 Task: Find connections with filter location Fuxin with filter topic #coach with filter profile language Spanish with filter current company United HR Solutions Pvt. Ltd. with filter school Dr.Mahalingam College of Engineering and Technology with filter industry Think Tanks with filter service category Commercial Real Estate with filter keywords title Director
Action: Mouse moved to (552, 72)
Screenshot: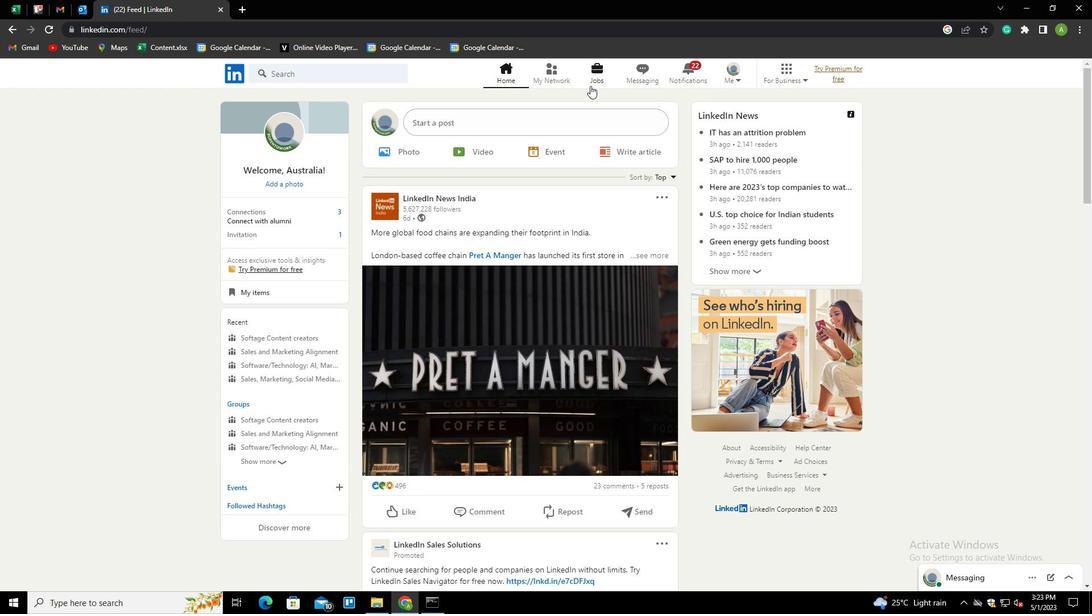 
Action: Mouse pressed left at (552, 72)
Screenshot: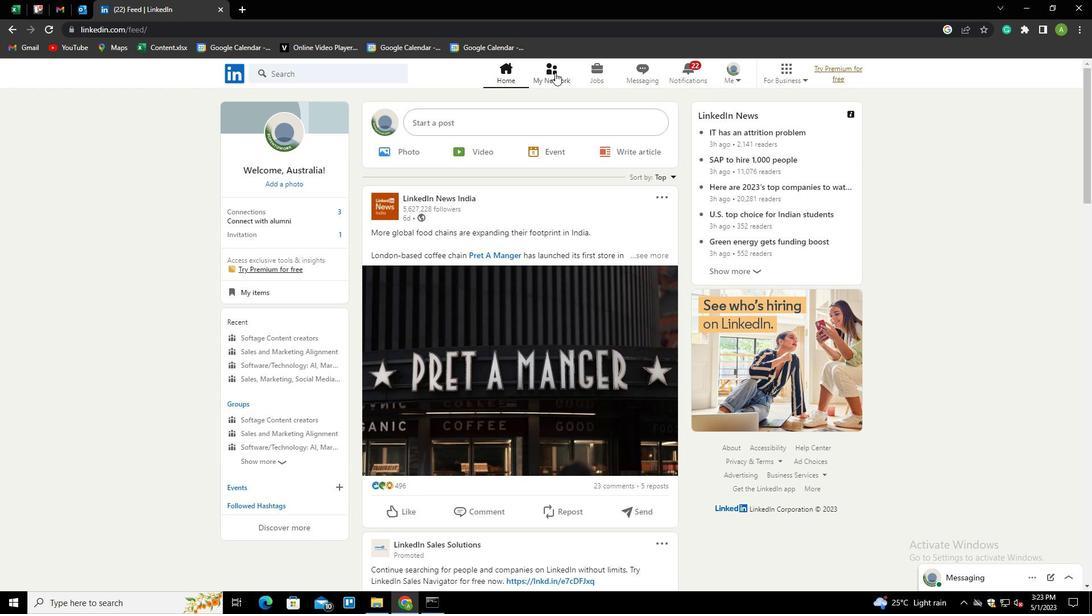 
Action: Mouse moved to (281, 136)
Screenshot: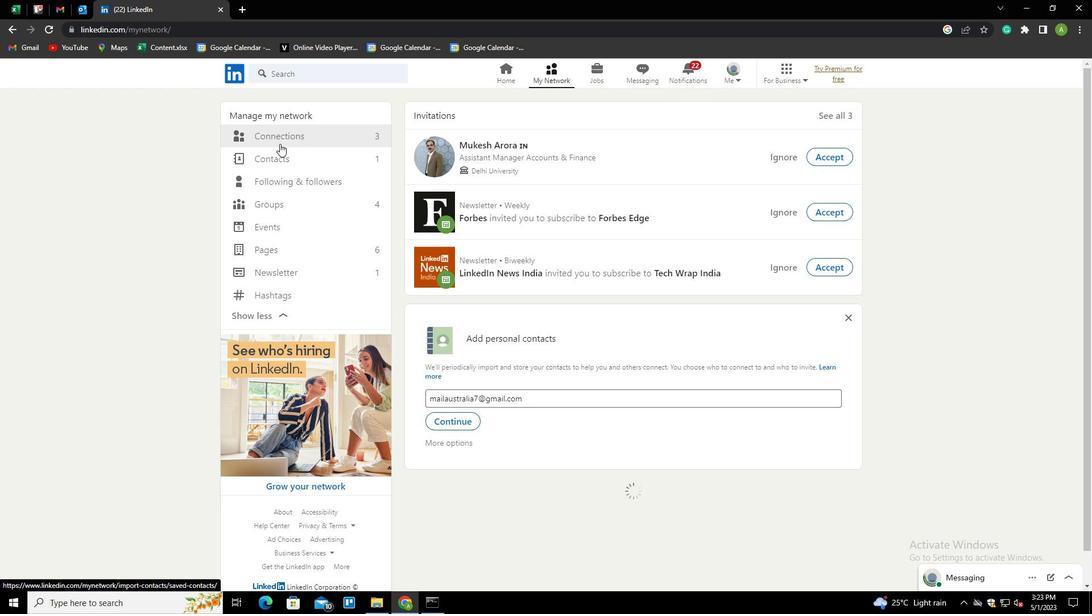 
Action: Mouse pressed left at (281, 136)
Screenshot: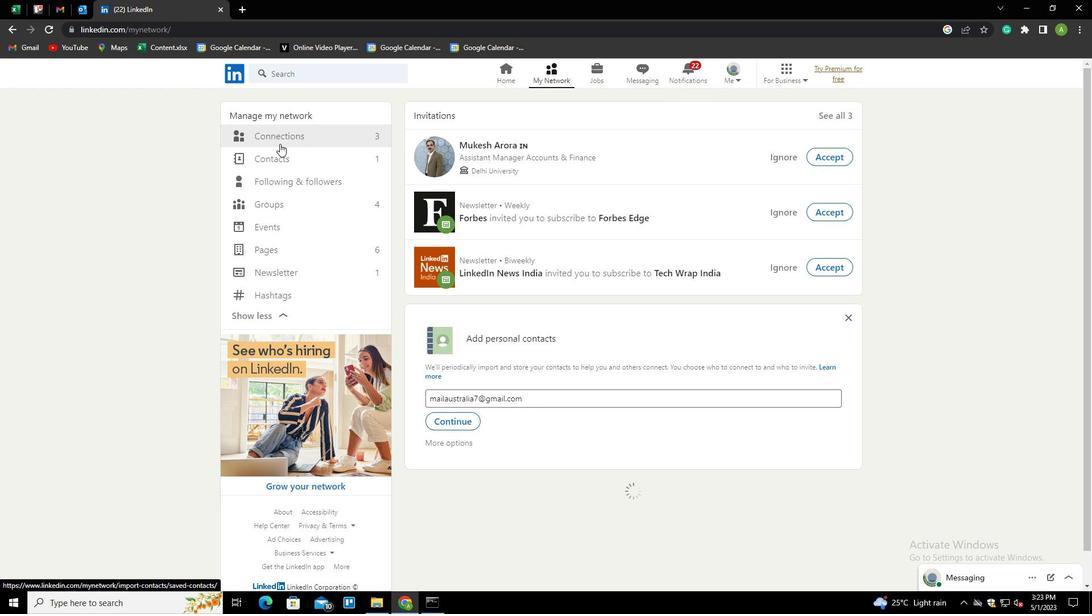 
Action: Mouse moved to (632, 131)
Screenshot: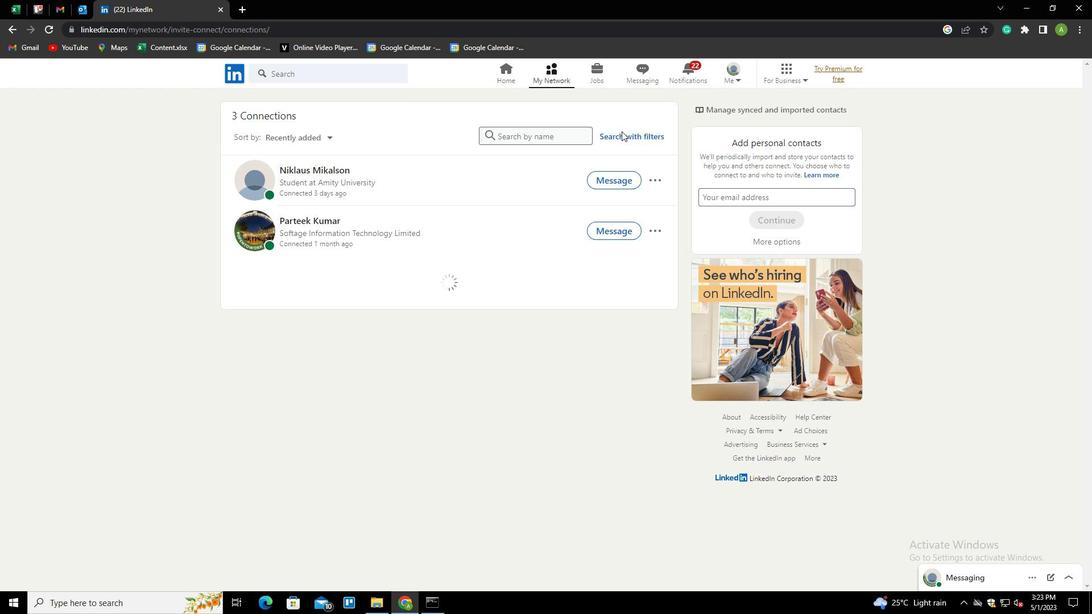 
Action: Mouse pressed left at (632, 131)
Screenshot: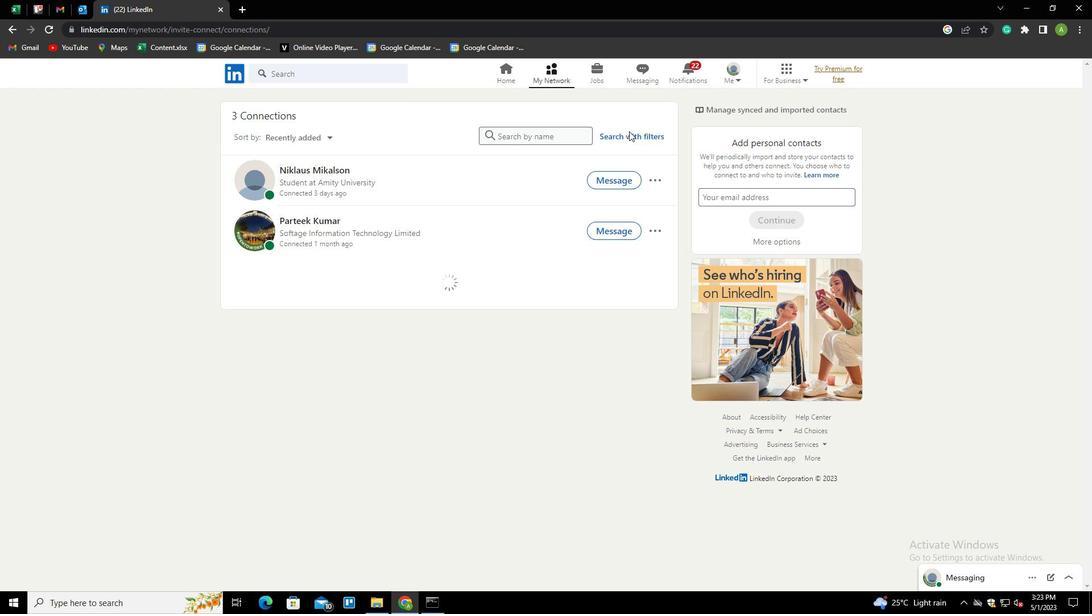 
Action: Mouse moved to (631, 135)
Screenshot: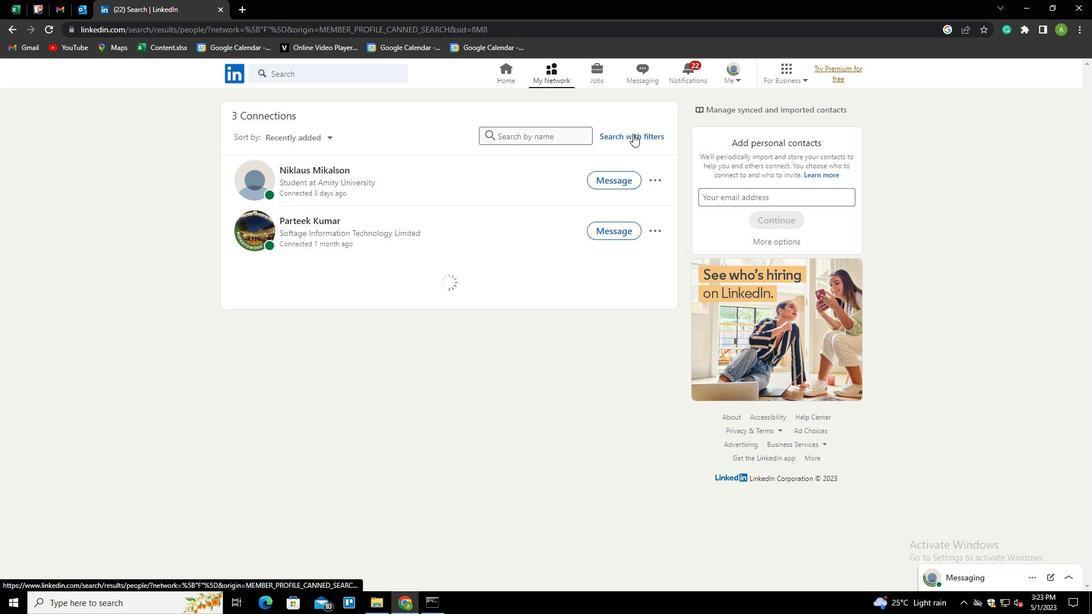 
Action: Mouse pressed left at (631, 135)
Screenshot: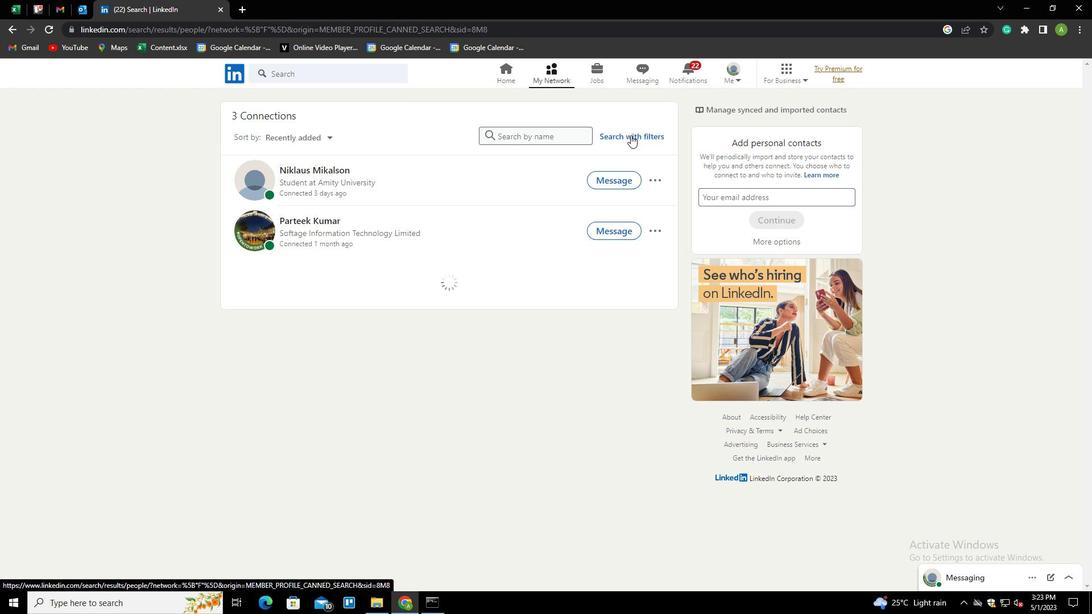
Action: Mouse moved to (584, 103)
Screenshot: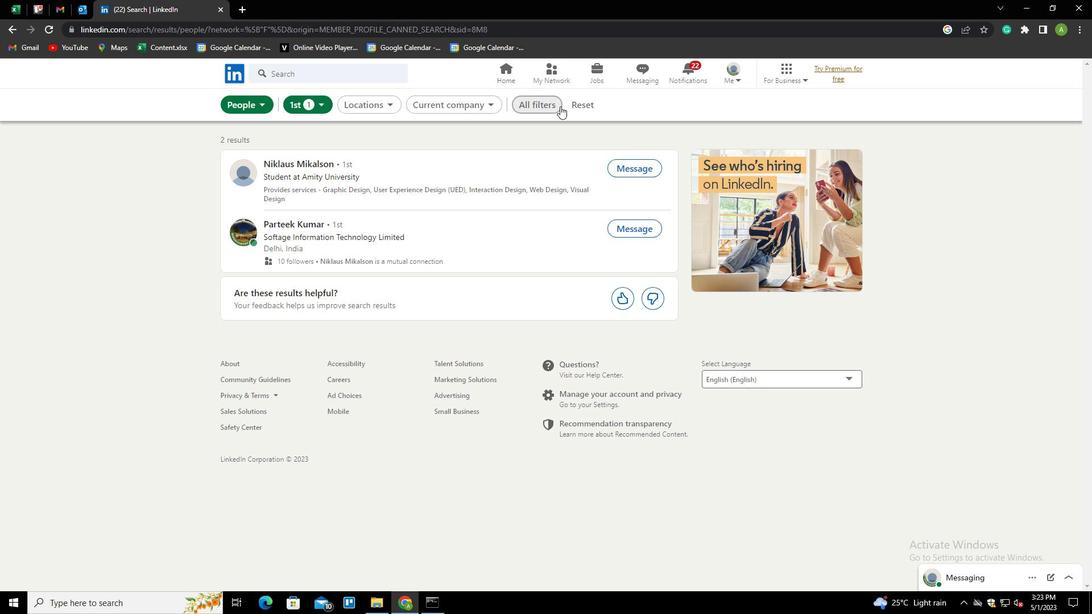 
Action: Mouse pressed left at (584, 103)
Screenshot: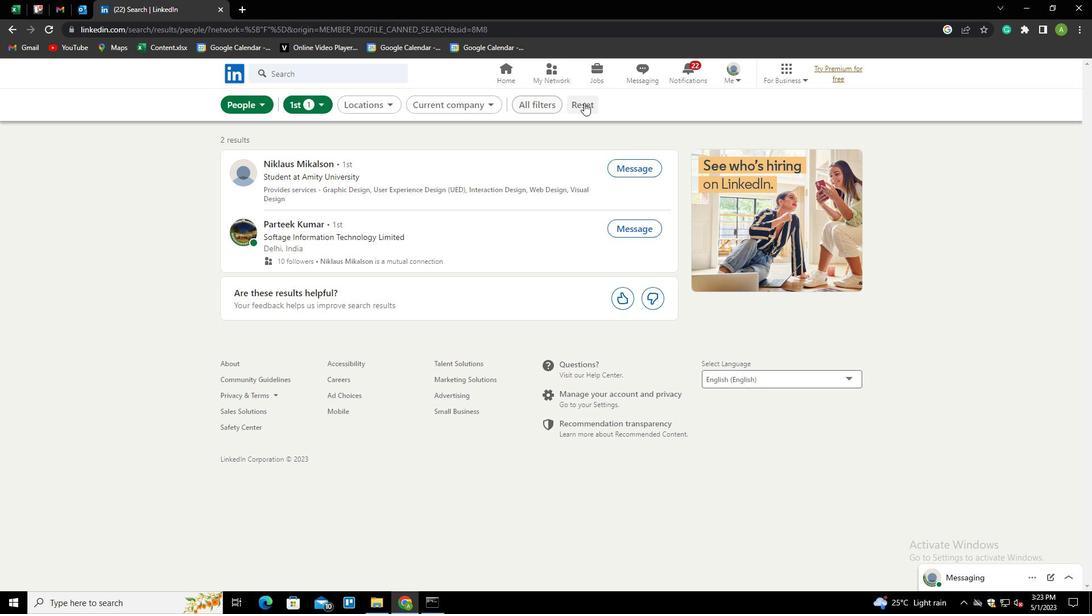 
Action: Mouse moved to (560, 101)
Screenshot: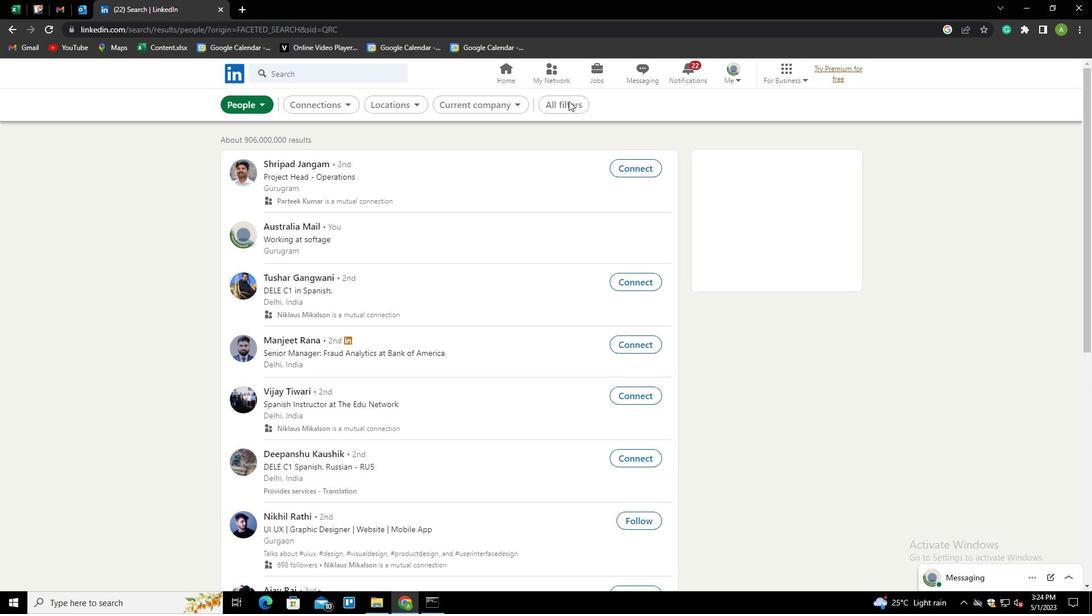 
Action: Mouse pressed left at (560, 101)
Screenshot: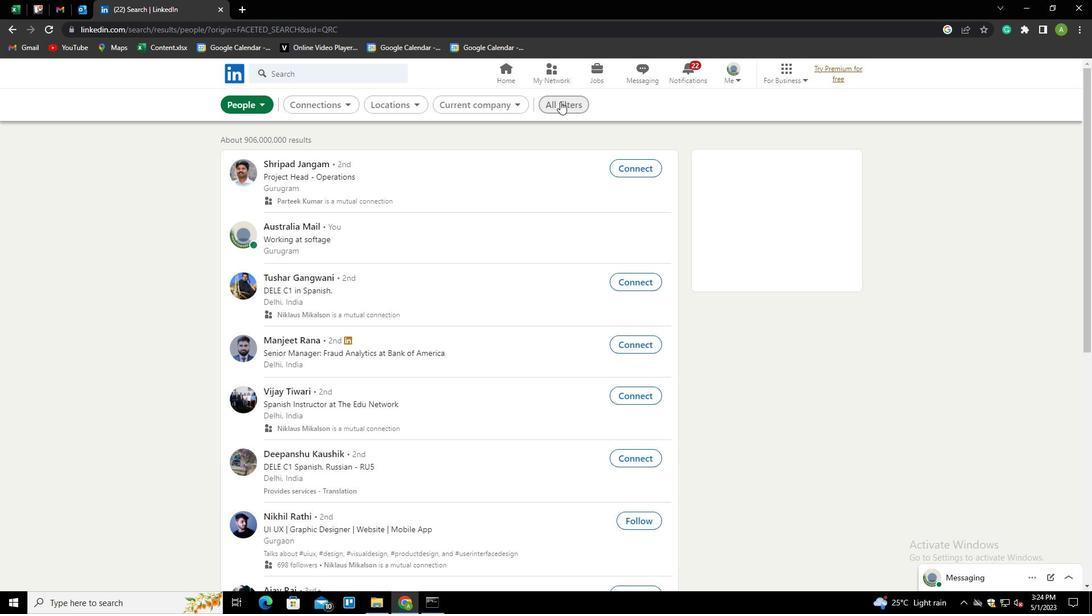
Action: Mouse moved to (988, 384)
Screenshot: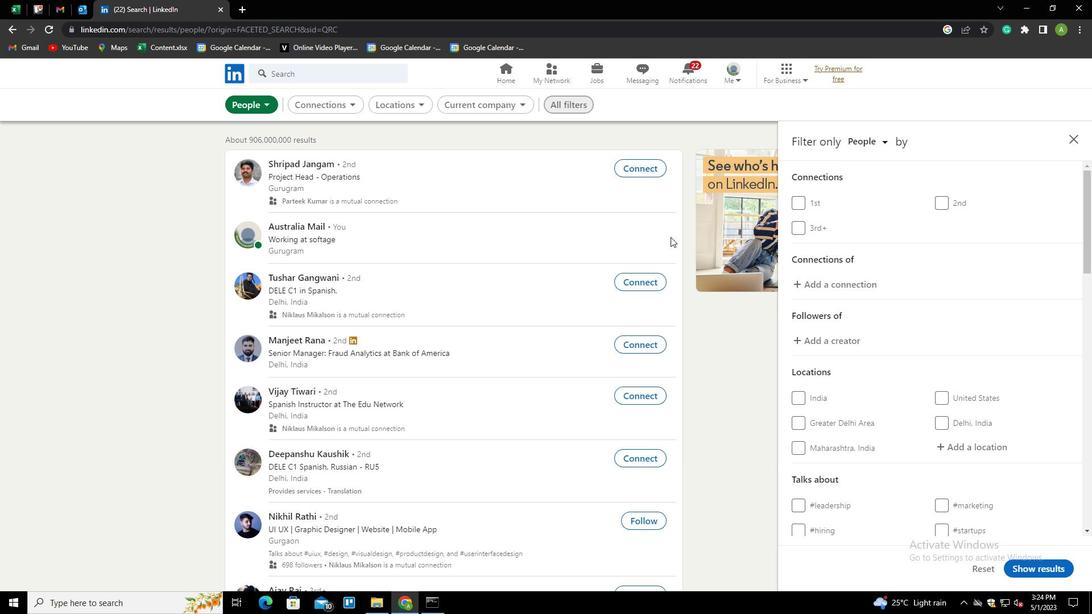 
Action: Mouse scrolled (988, 384) with delta (0, 0)
Screenshot: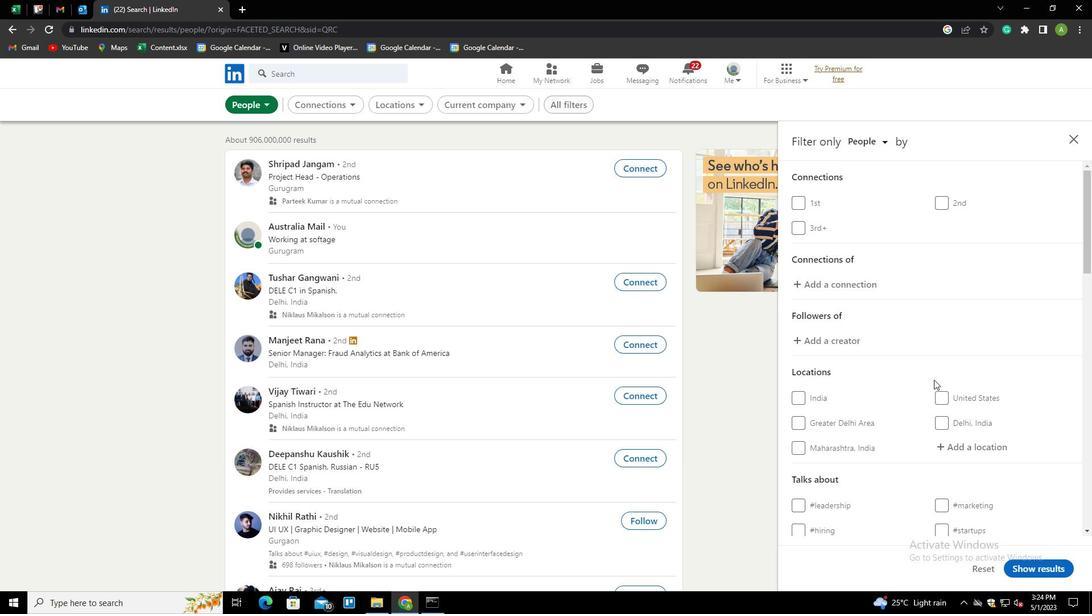 
Action: Mouse scrolled (988, 384) with delta (0, 0)
Screenshot: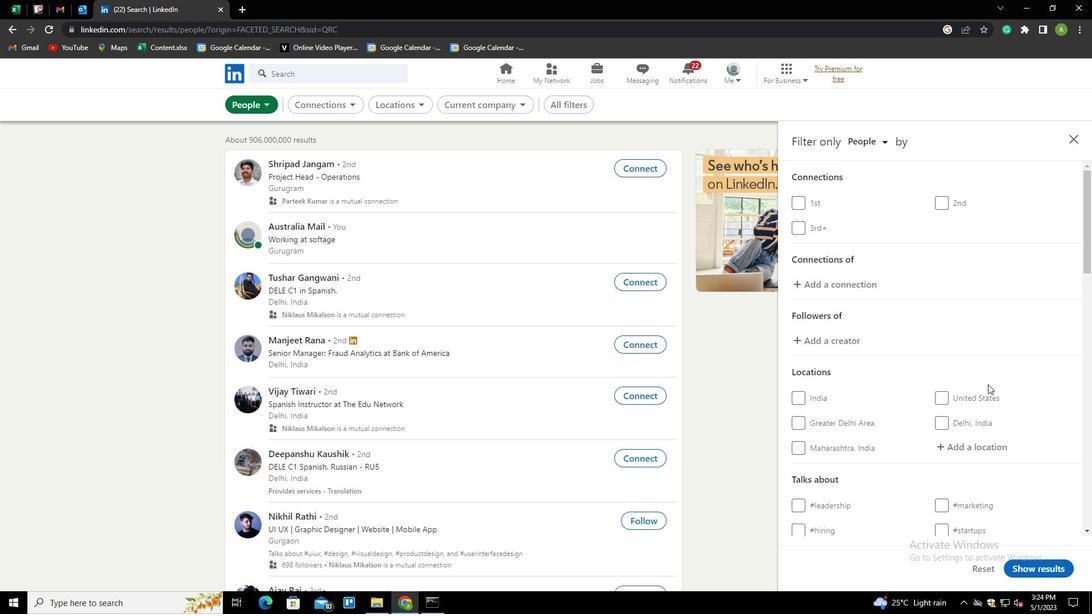 
Action: Mouse scrolled (988, 384) with delta (0, 0)
Screenshot: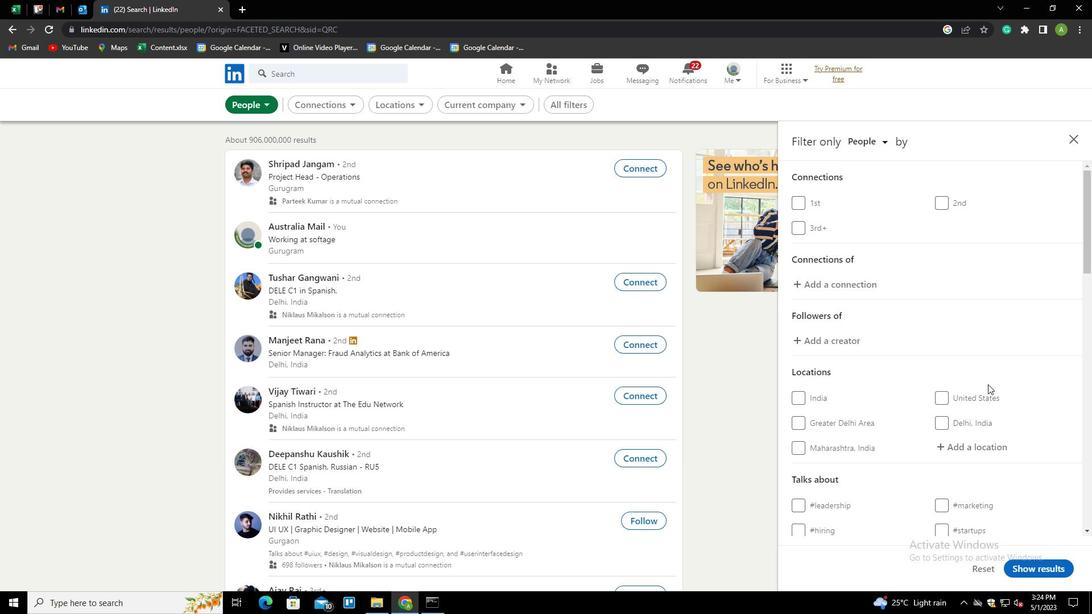 
Action: Mouse moved to (954, 282)
Screenshot: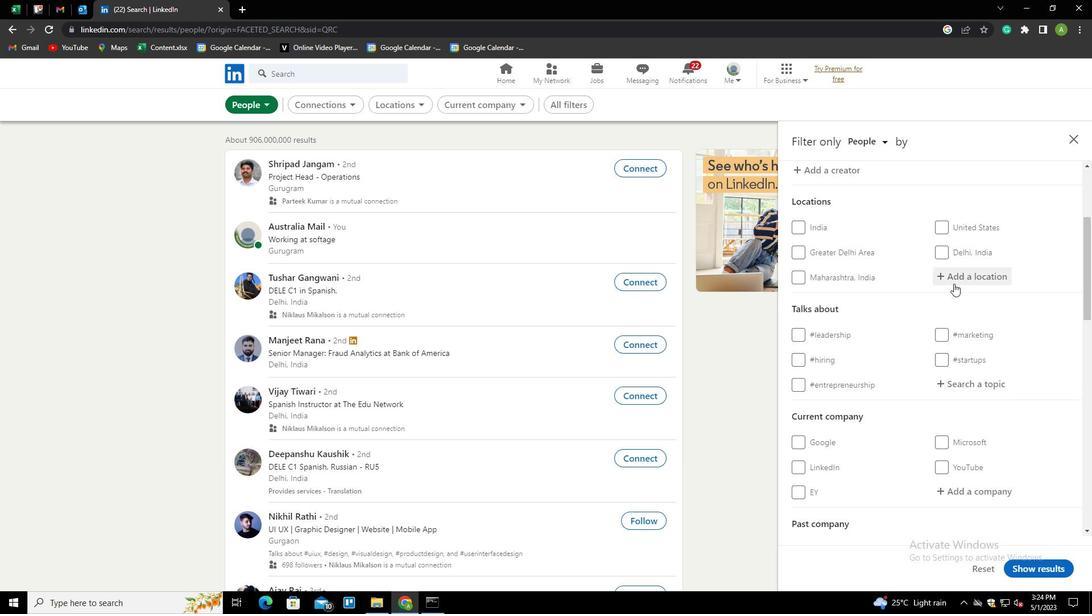 
Action: Mouse pressed left at (954, 282)
Screenshot: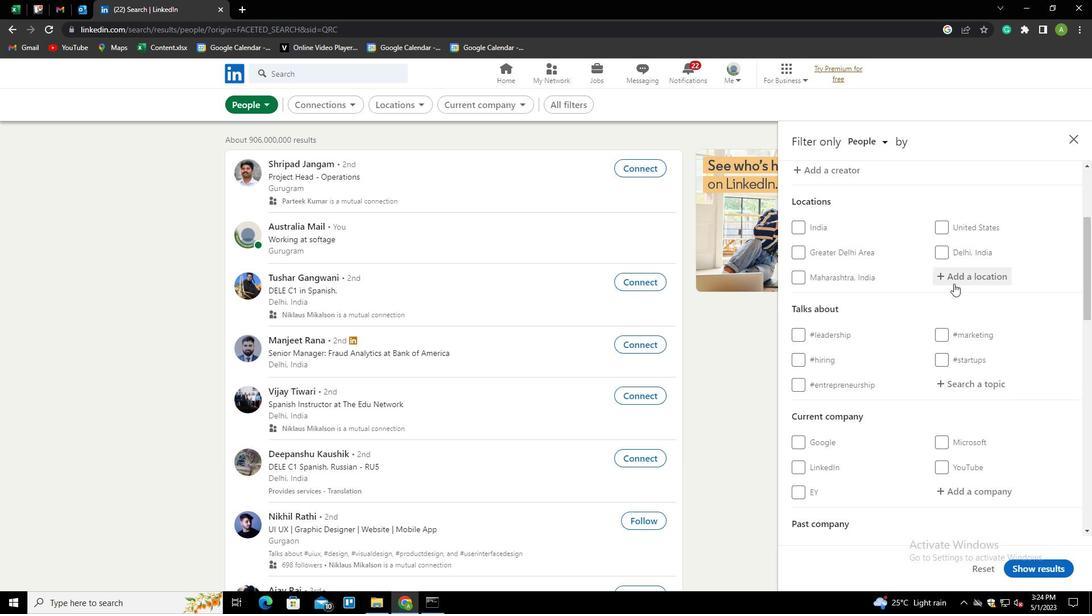 
Action: Key pressed <Key.shift>FUXIN<Key.down><Key.enter>
Screenshot: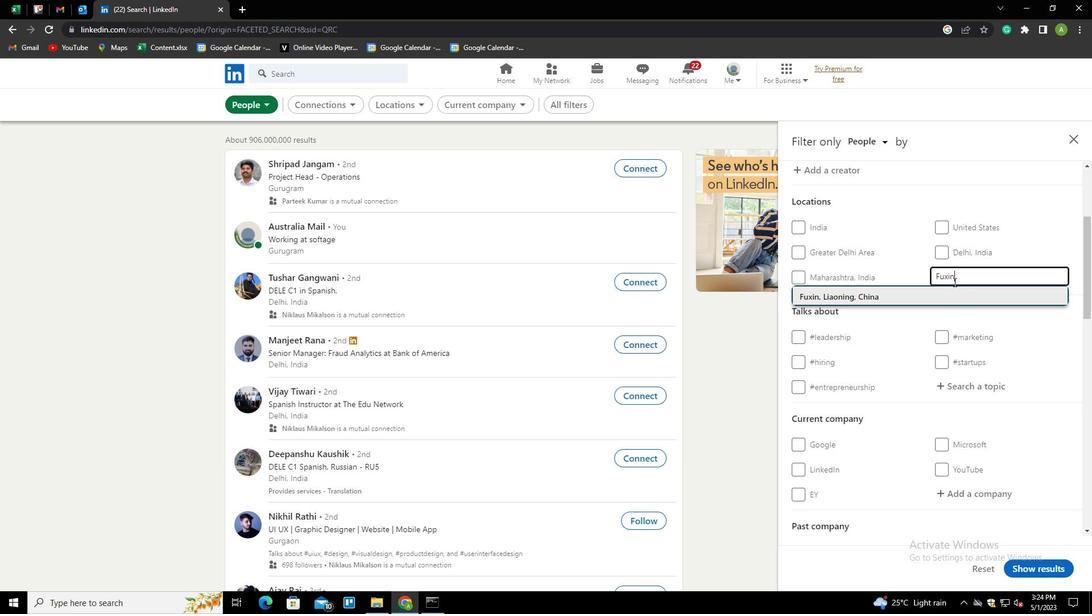 
Action: Mouse scrolled (954, 281) with delta (0, 0)
Screenshot: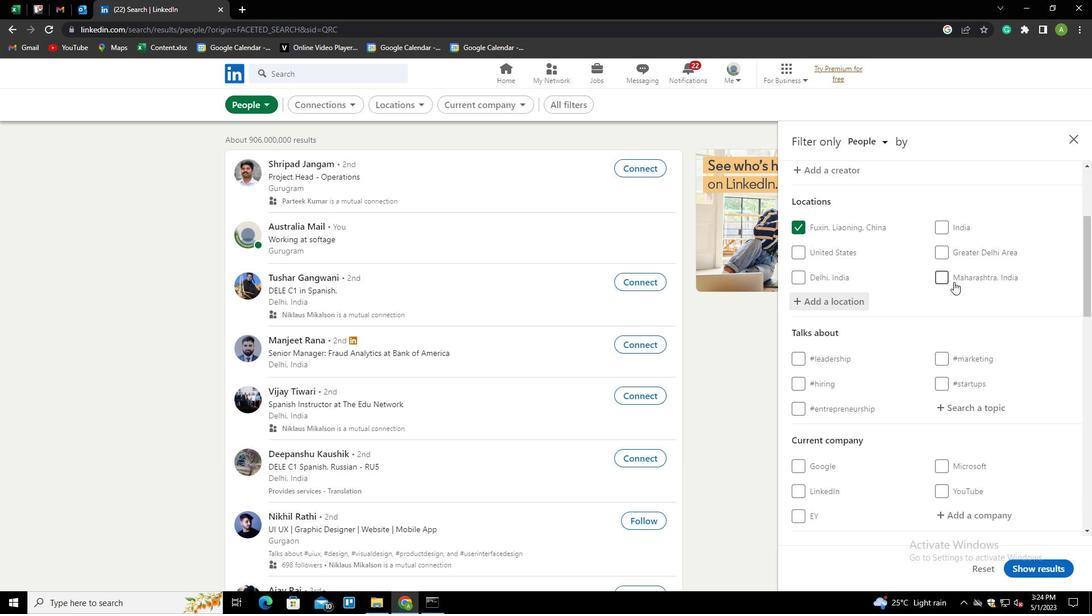
Action: Mouse scrolled (954, 281) with delta (0, 0)
Screenshot: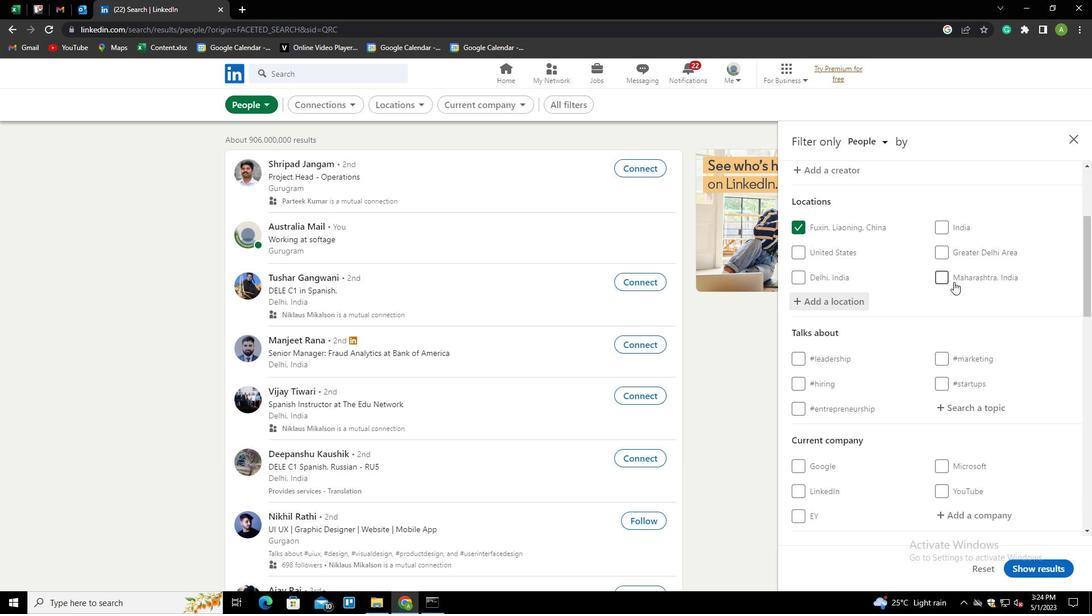 
Action: Mouse moved to (951, 297)
Screenshot: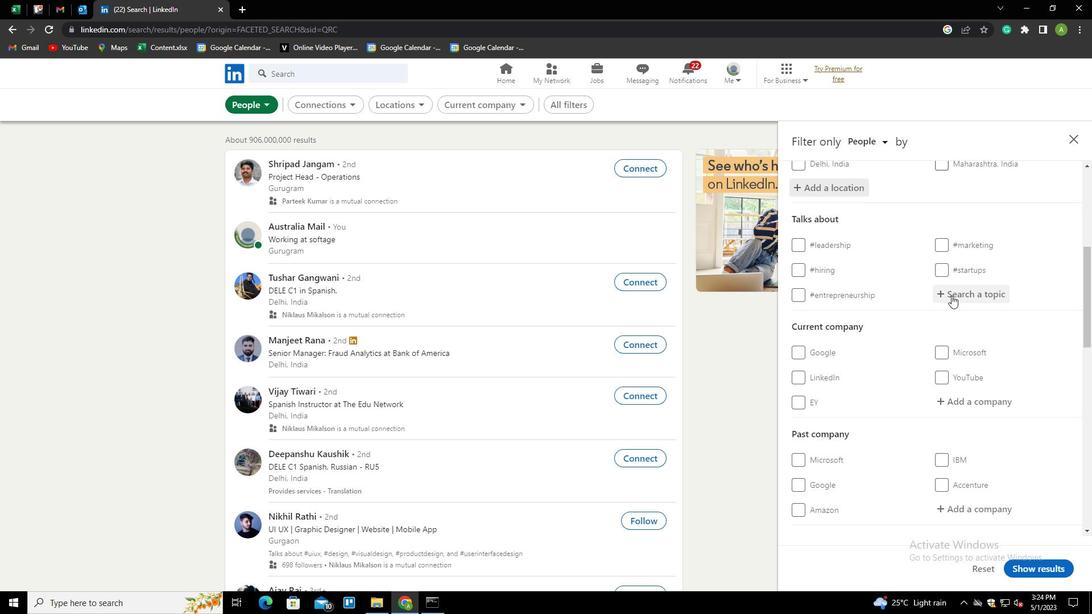 
Action: Mouse pressed left at (951, 297)
Screenshot: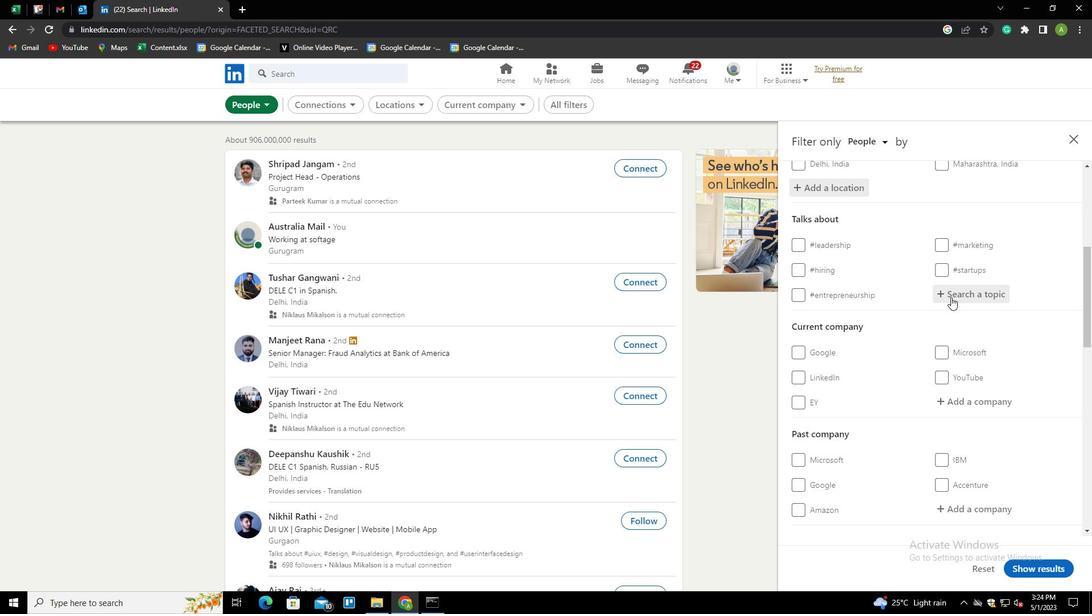
Action: Mouse moved to (950, 297)
Screenshot: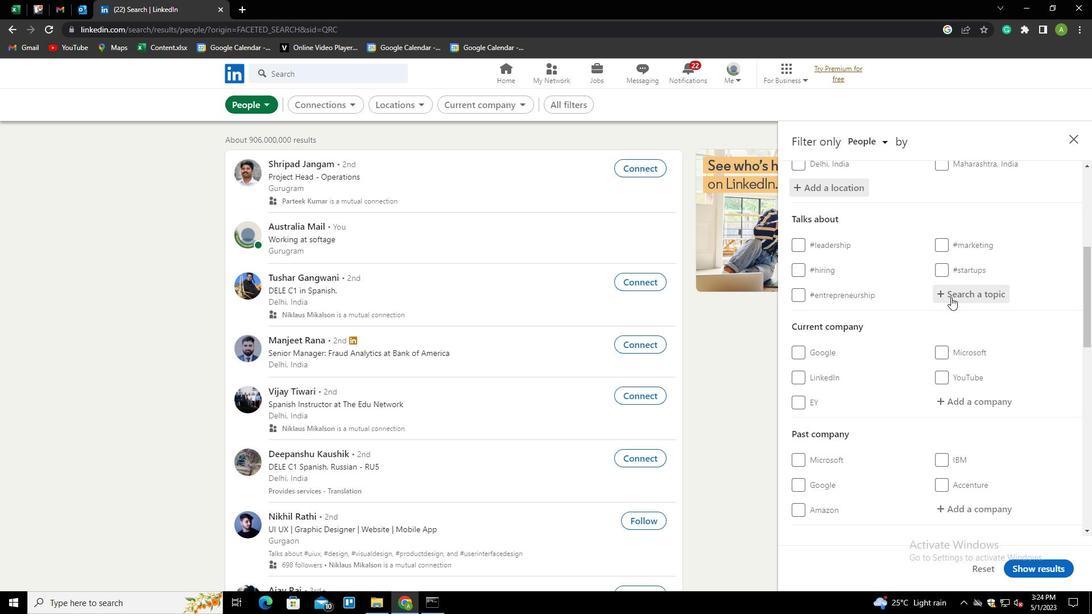 
Action: Key pressed COACH<Key.down><Key.down><Key.enter>
Screenshot: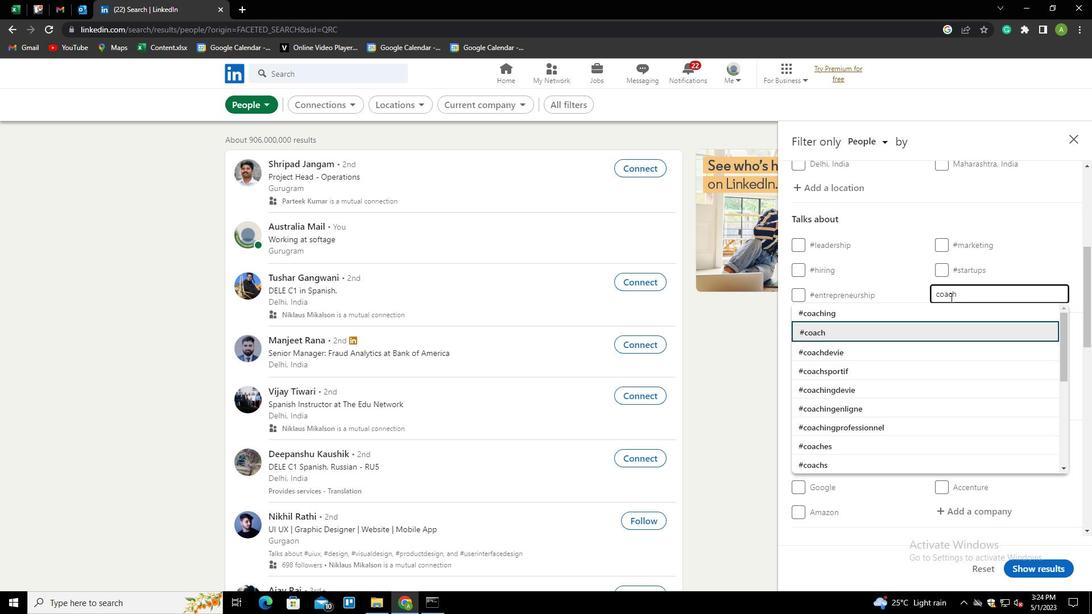 
Action: Mouse scrolled (950, 297) with delta (0, 0)
Screenshot: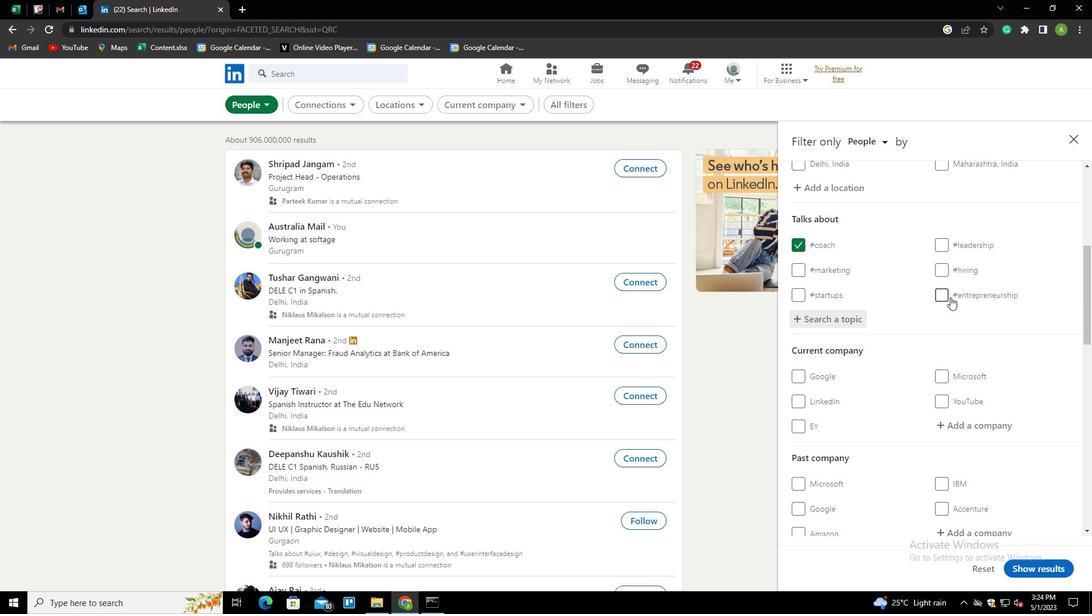 
Action: Mouse scrolled (950, 297) with delta (0, 0)
Screenshot: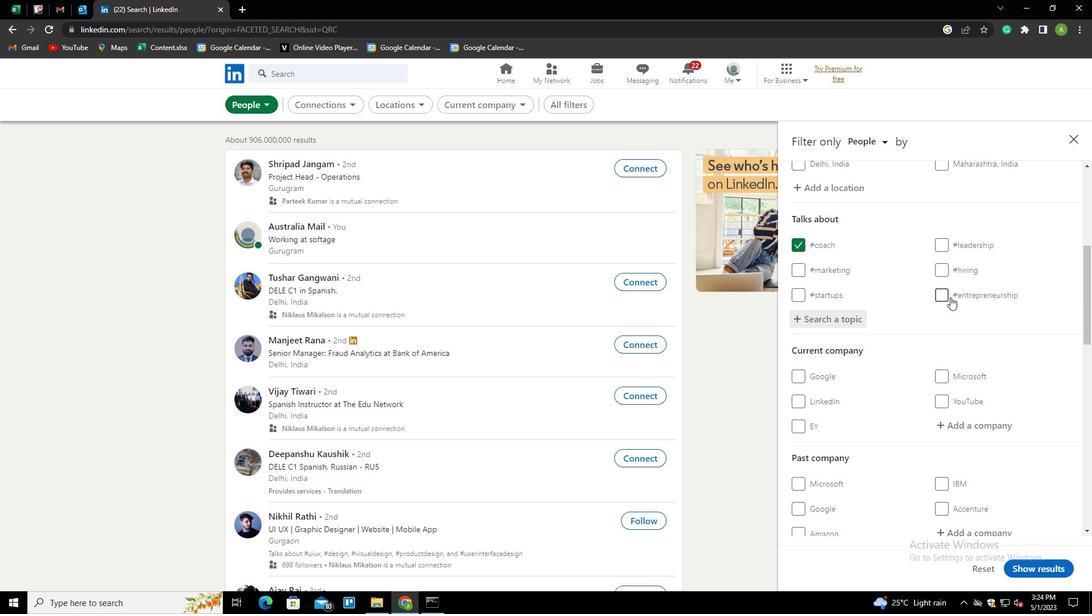 
Action: Mouse scrolled (950, 297) with delta (0, 0)
Screenshot: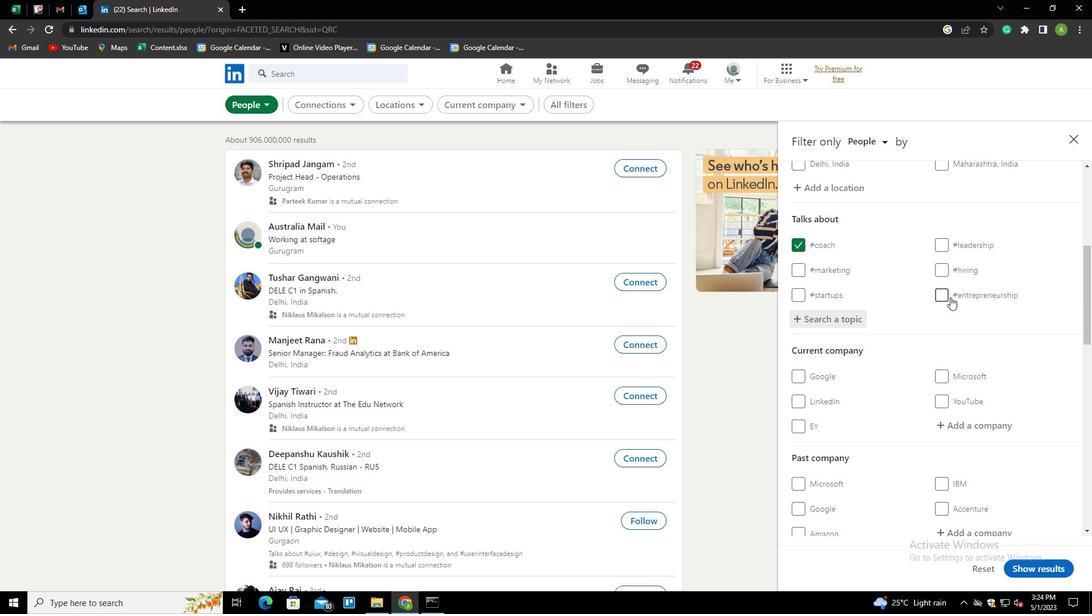 
Action: Mouse scrolled (950, 297) with delta (0, 0)
Screenshot: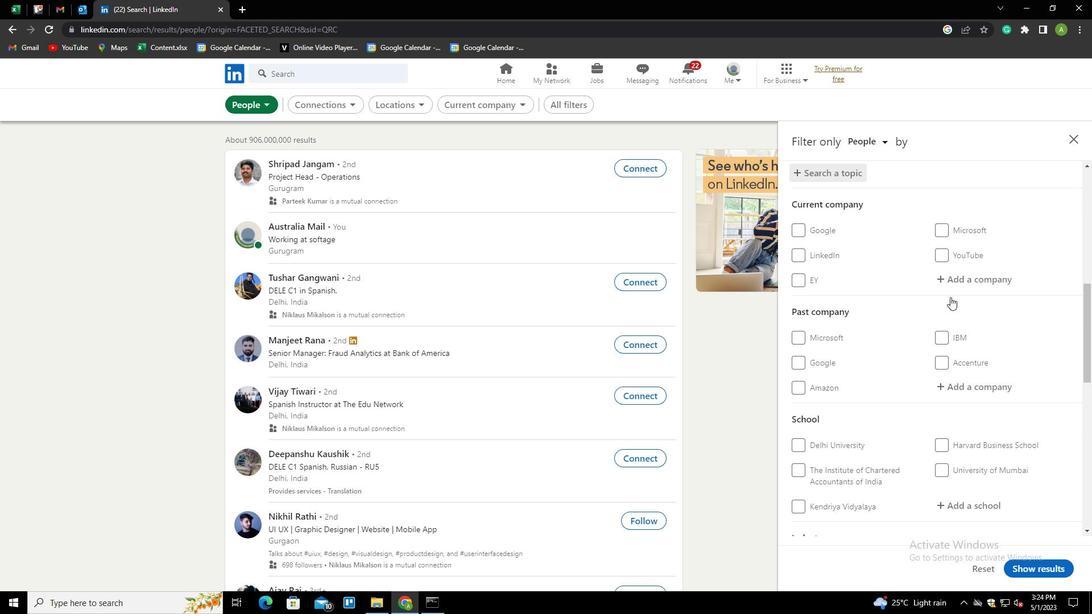 
Action: Mouse scrolled (950, 297) with delta (0, 0)
Screenshot: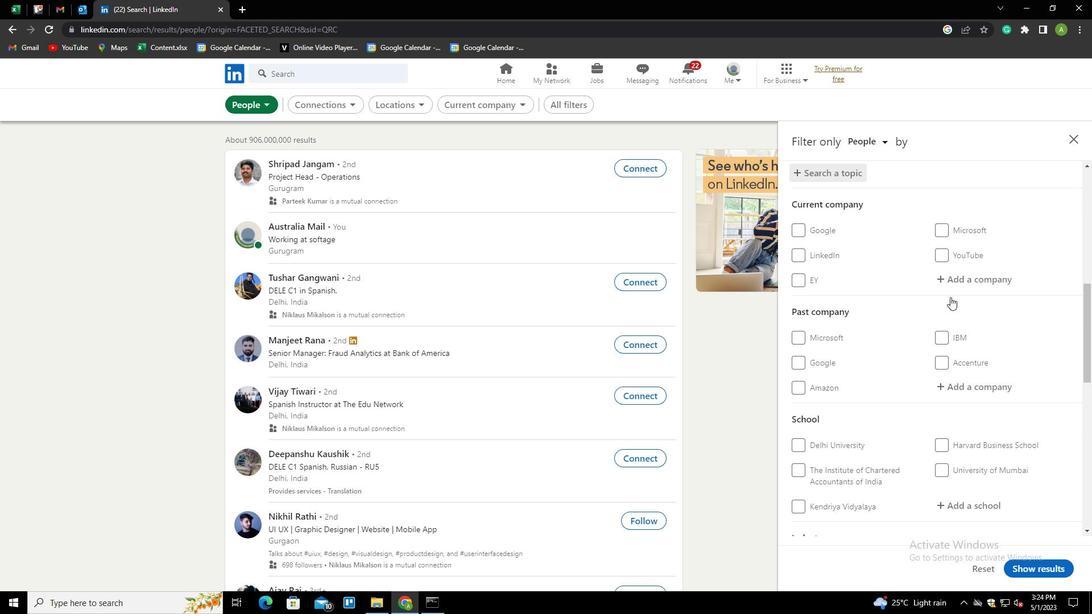 
Action: Mouse scrolled (950, 297) with delta (0, 0)
Screenshot: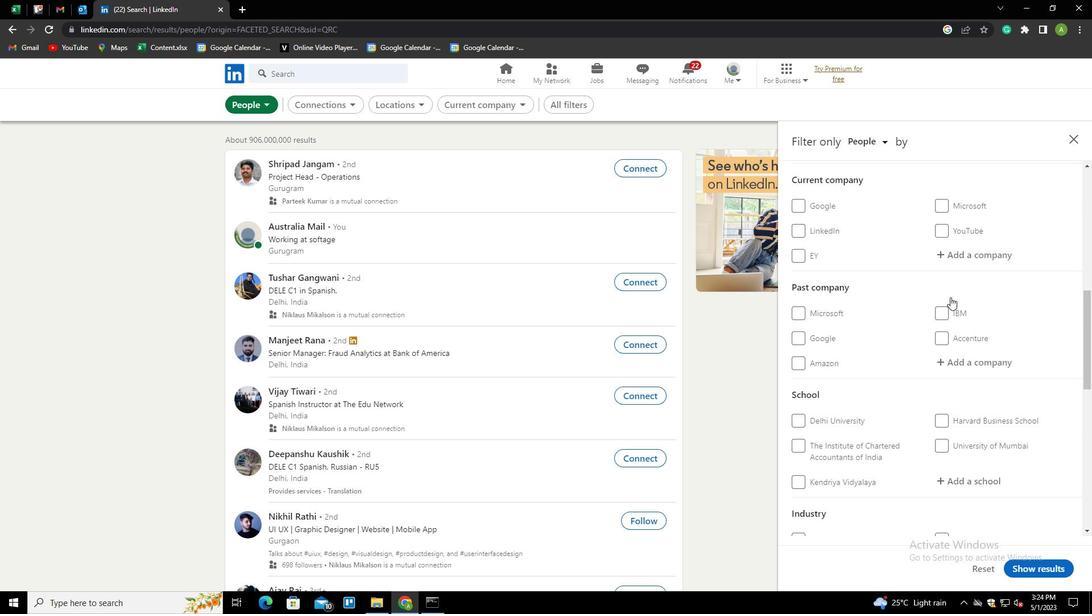 
Action: Mouse scrolled (950, 297) with delta (0, 0)
Screenshot: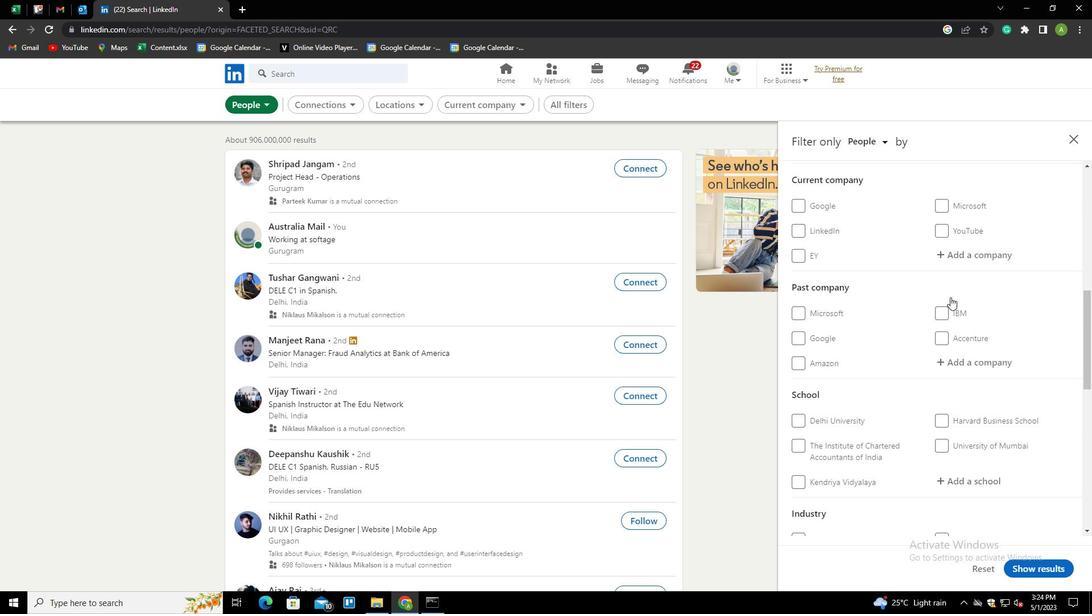 
Action: Mouse scrolled (950, 297) with delta (0, 0)
Screenshot: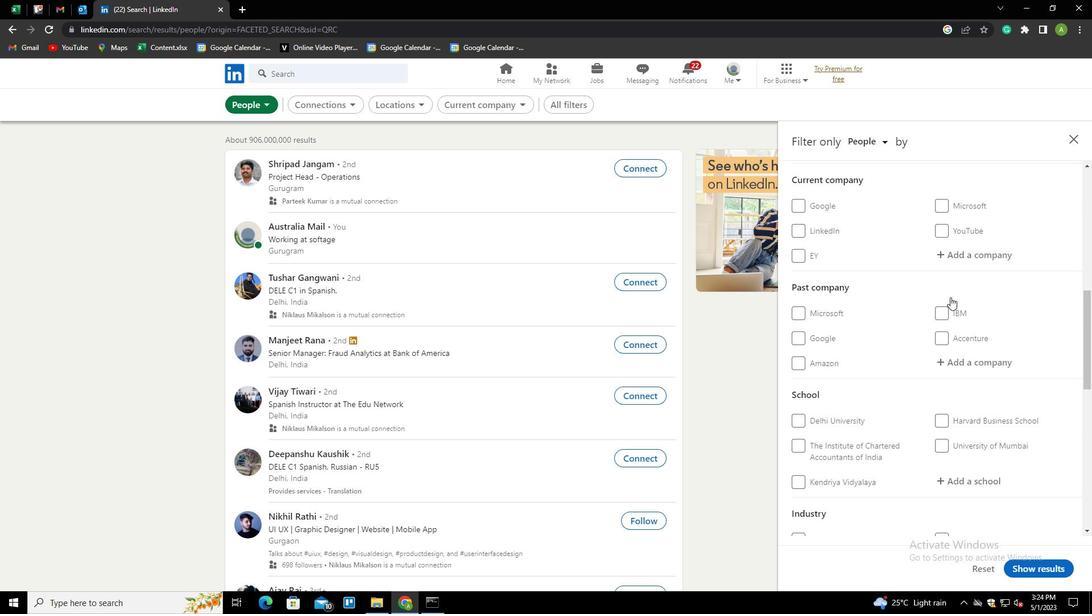 
Action: Mouse scrolled (950, 297) with delta (0, 0)
Screenshot: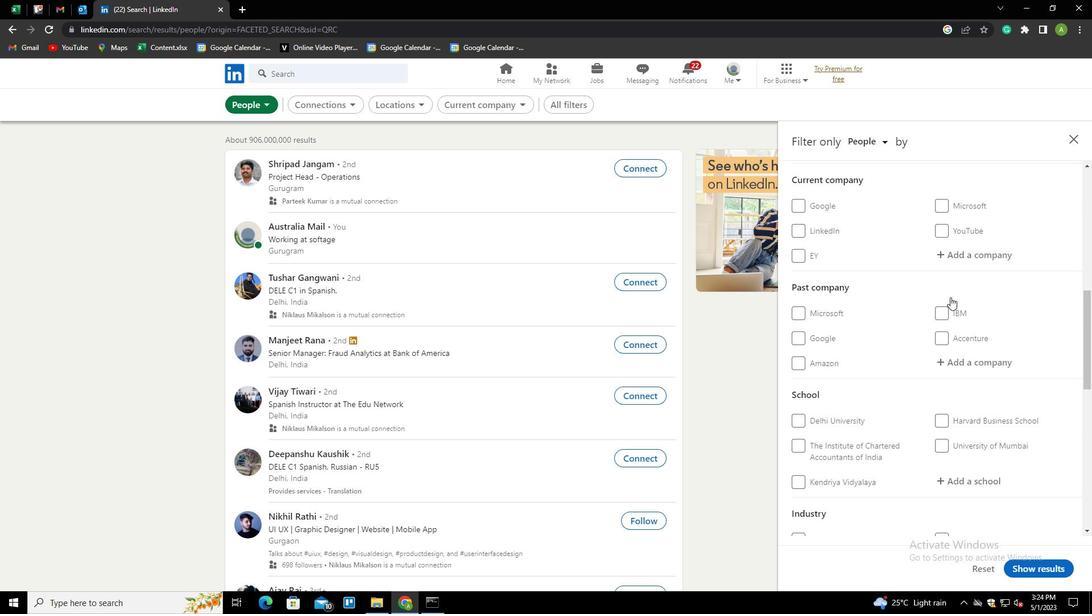 
Action: Mouse moved to (811, 354)
Screenshot: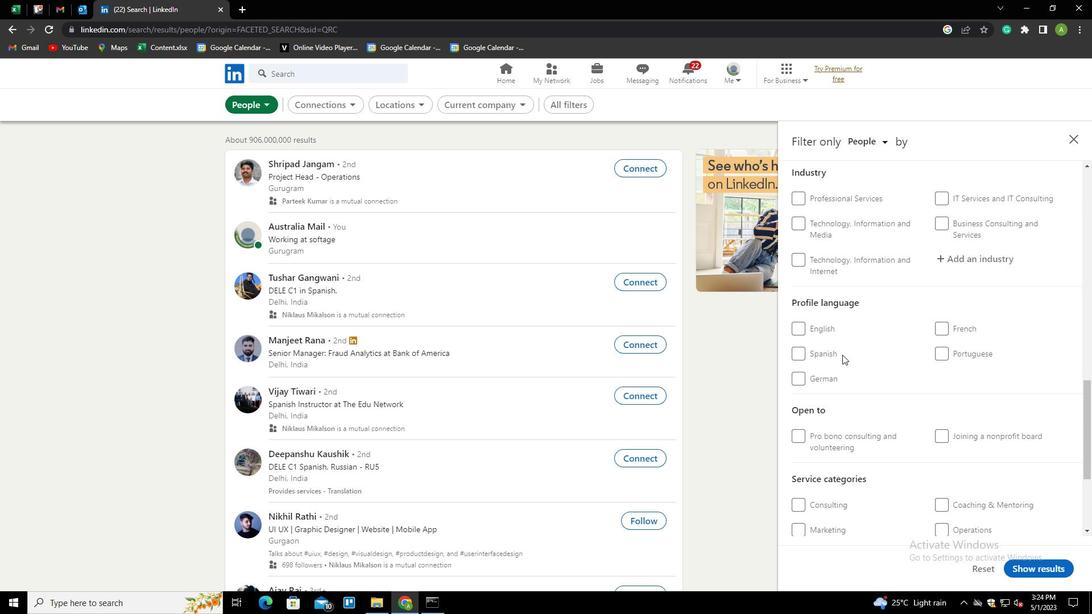 
Action: Mouse pressed left at (811, 354)
Screenshot: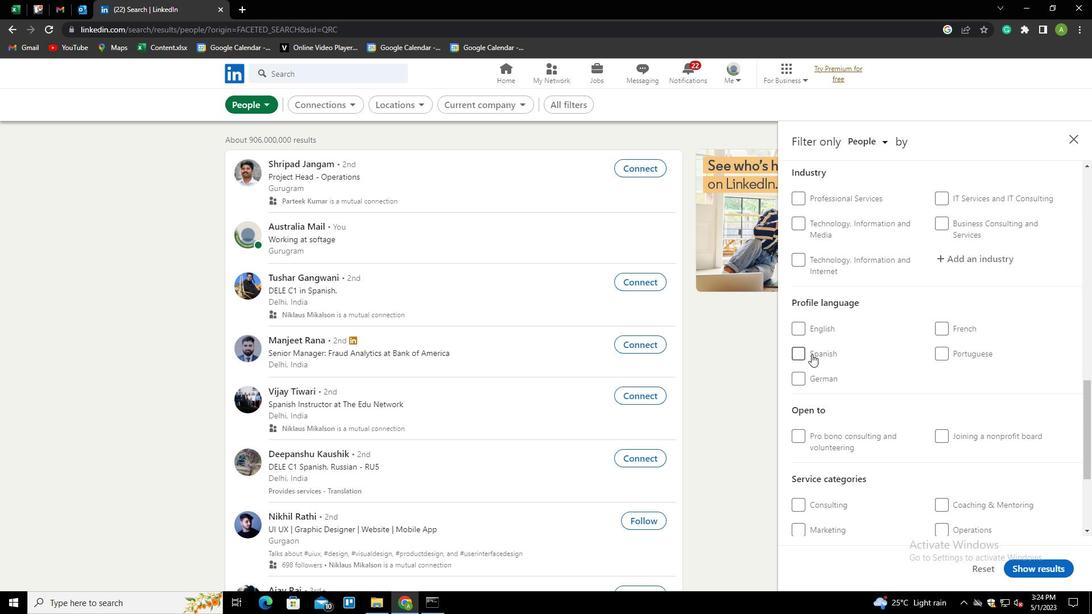 
Action: Mouse moved to (917, 364)
Screenshot: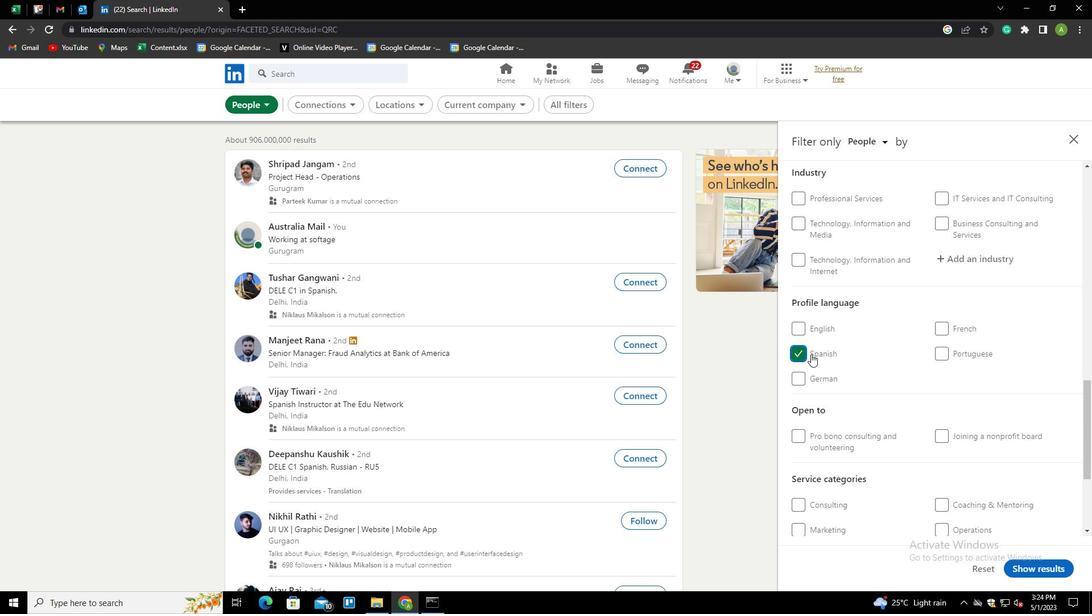 
Action: Mouse scrolled (917, 364) with delta (0, 0)
Screenshot: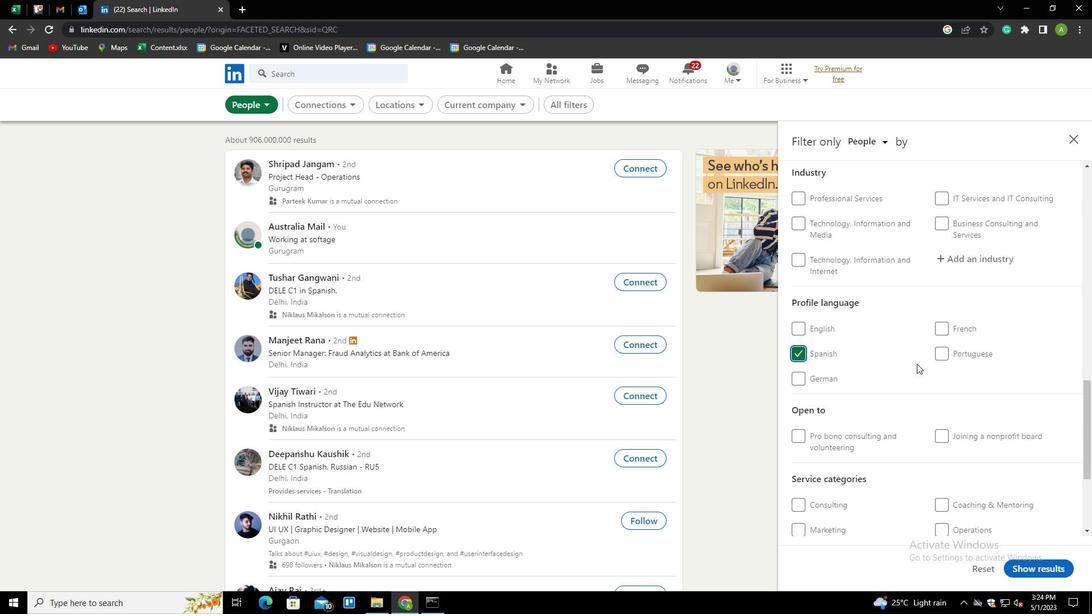 
Action: Mouse scrolled (917, 364) with delta (0, 0)
Screenshot: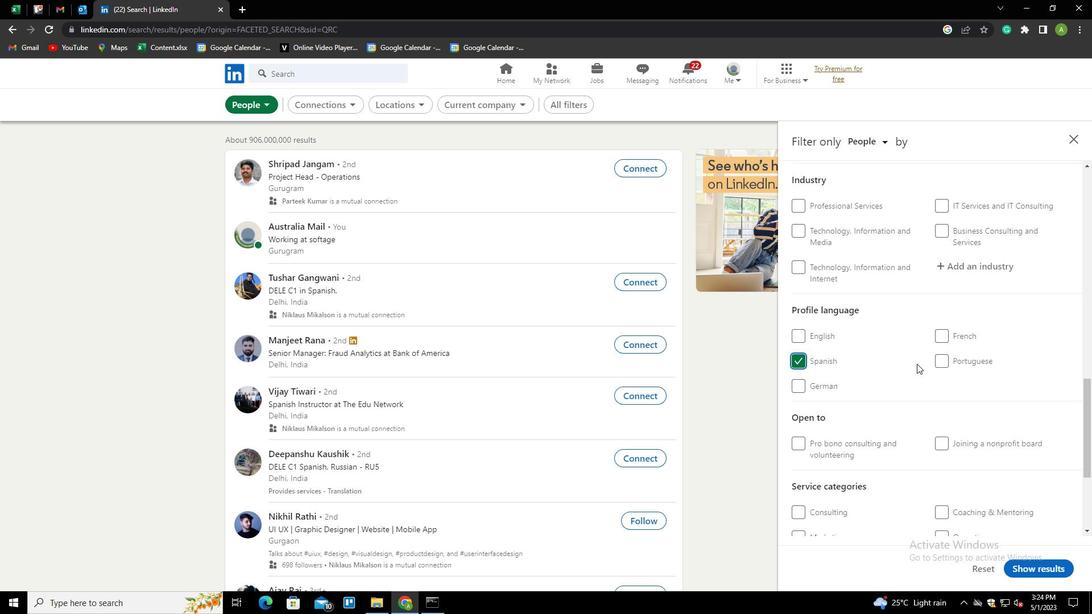 
Action: Mouse scrolled (917, 364) with delta (0, 0)
Screenshot: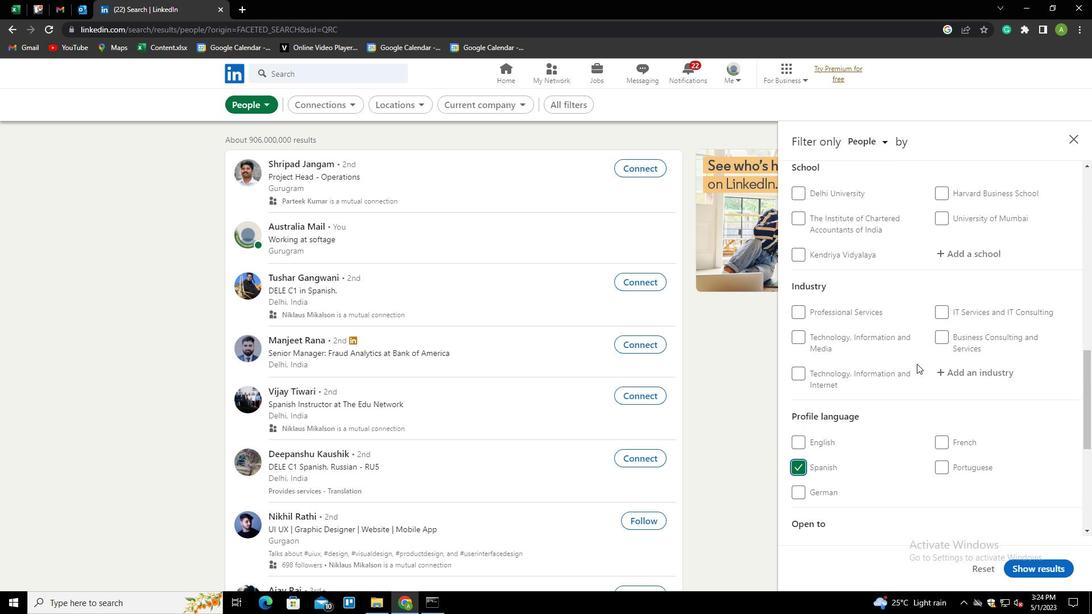 
Action: Mouse scrolled (917, 364) with delta (0, 0)
Screenshot: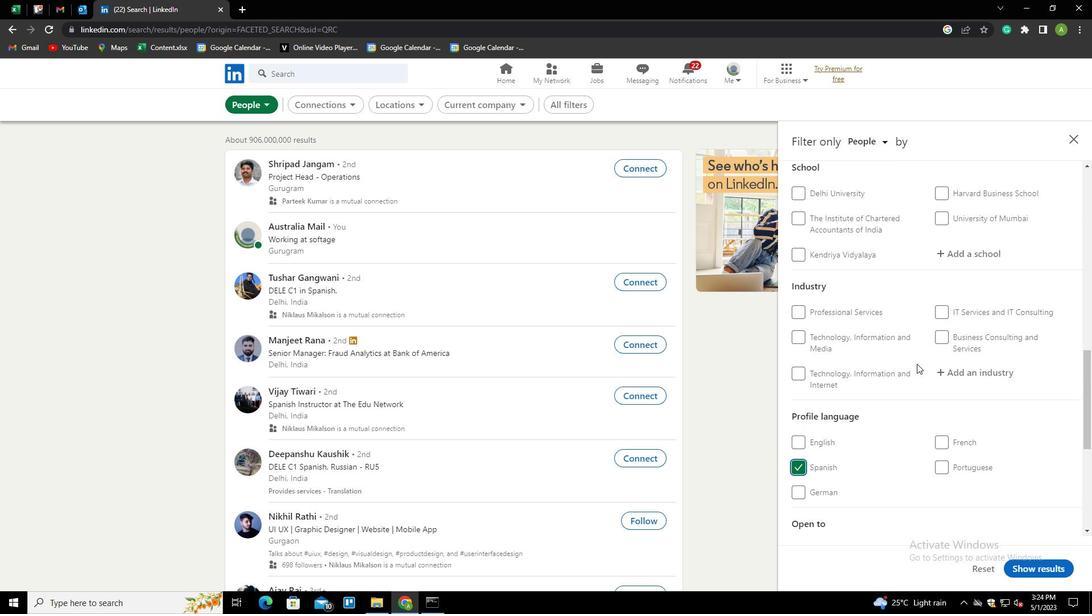 
Action: Mouse scrolled (917, 364) with delta (0, 0)
Screenshot: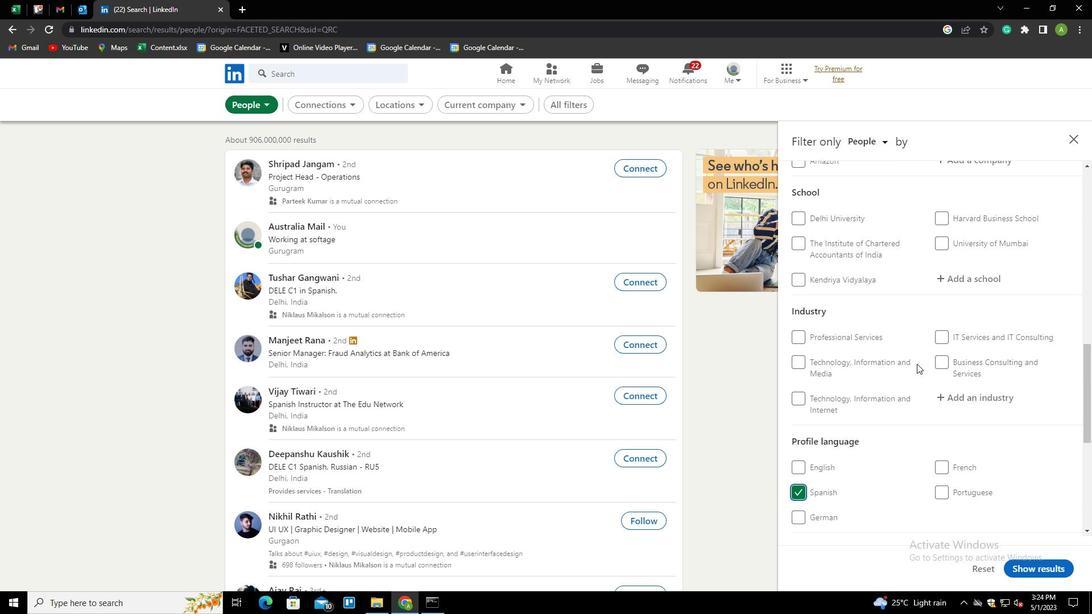 
Action: Mouse scrolled (917, 364) with delta (0, 0)
Screenshot: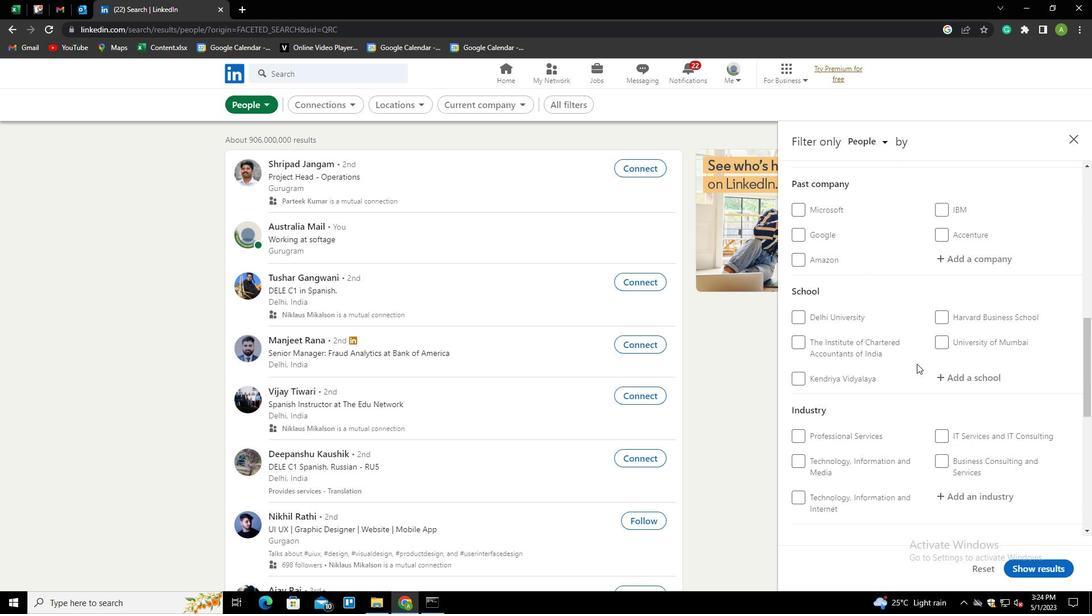 
Action: Mouse moved to (960, 253)
Screenshot: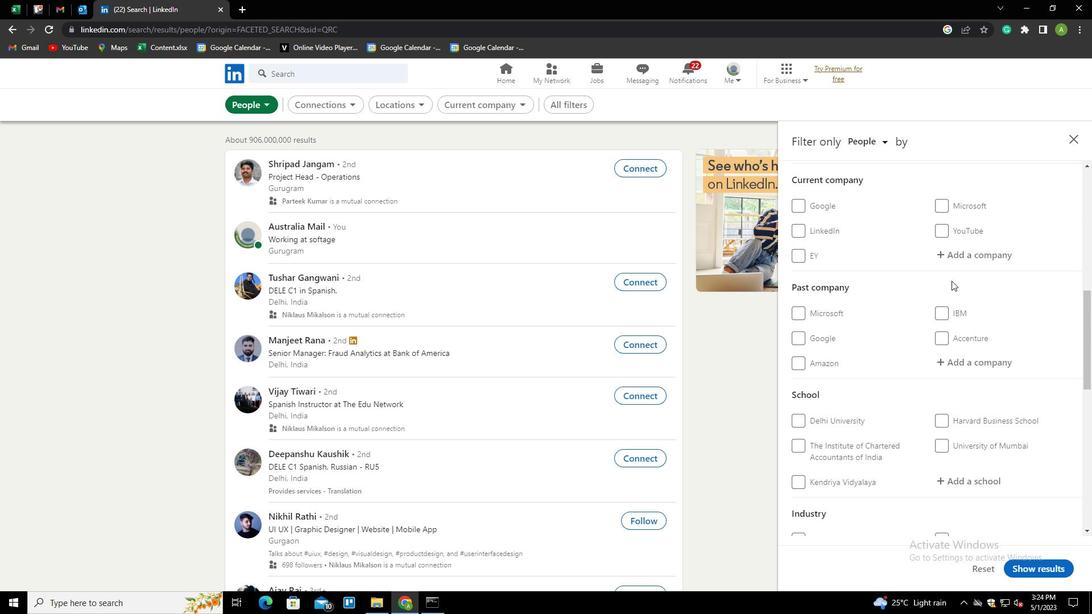 
Action: Mouse pressed left at (960, 253)
Screenshot: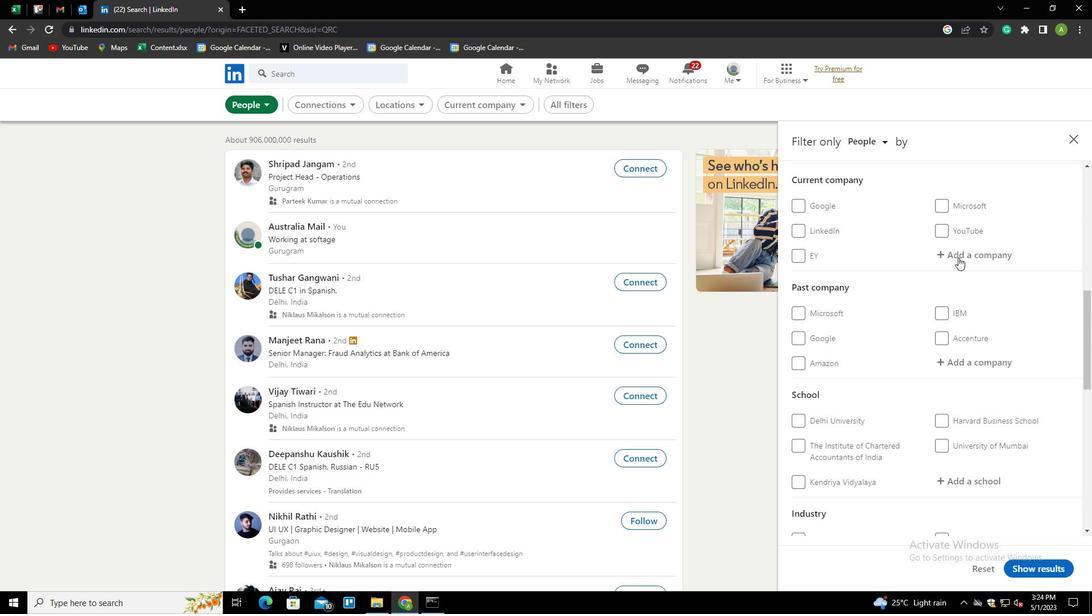 
Action: Key pressed <Key.shift>UNITED<Key.space><Key.shift>HR<Key.down><Key.enter>
Screenshot: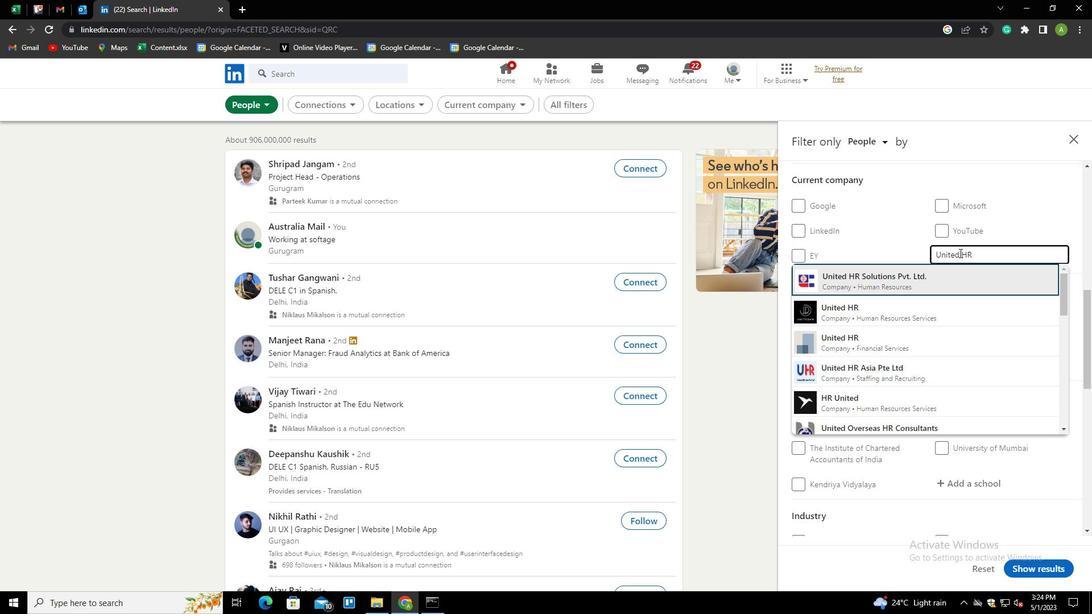 
Action: Mouse scrolled (960, 252) with delta (0, 0)
Screenshot: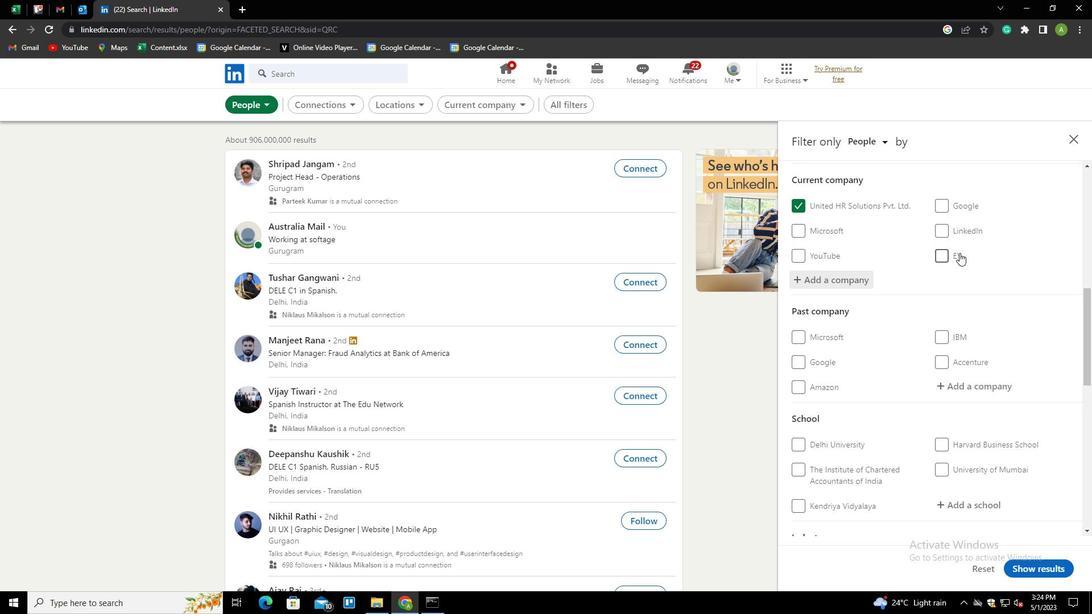 
Action: Mouse scrolled (960, 252) with delta (0, 0)
Screenshot: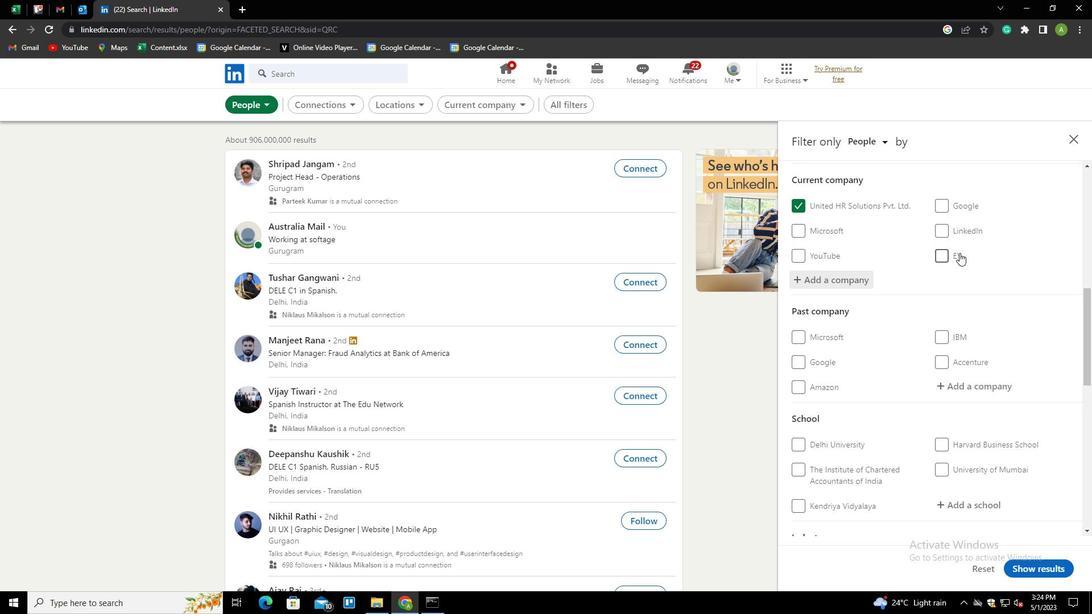 
Action: Mouse scrolled (960, 252) with delta (0, 0)
Screenshot: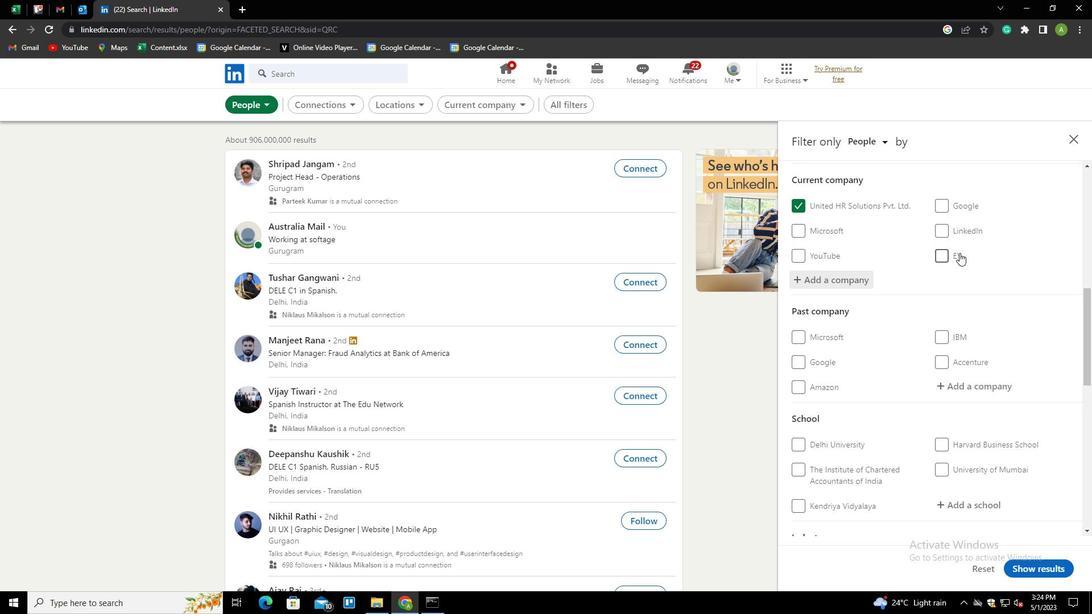 
Action: Mouse moved to (960, 335)
Screenshot: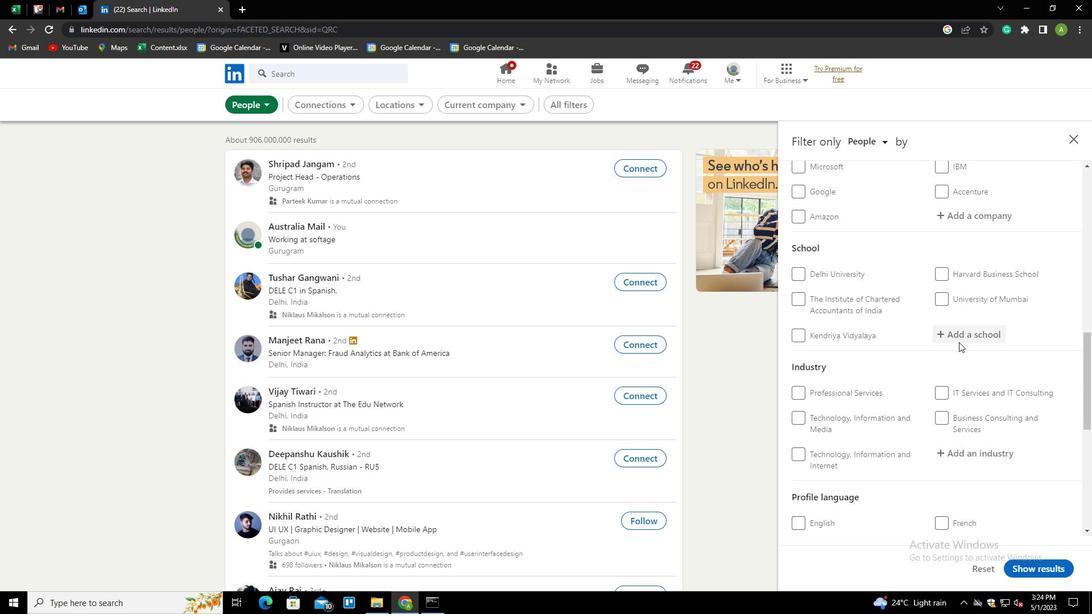 
Action: Mouse pressed left at (960, 335)
Screenshot: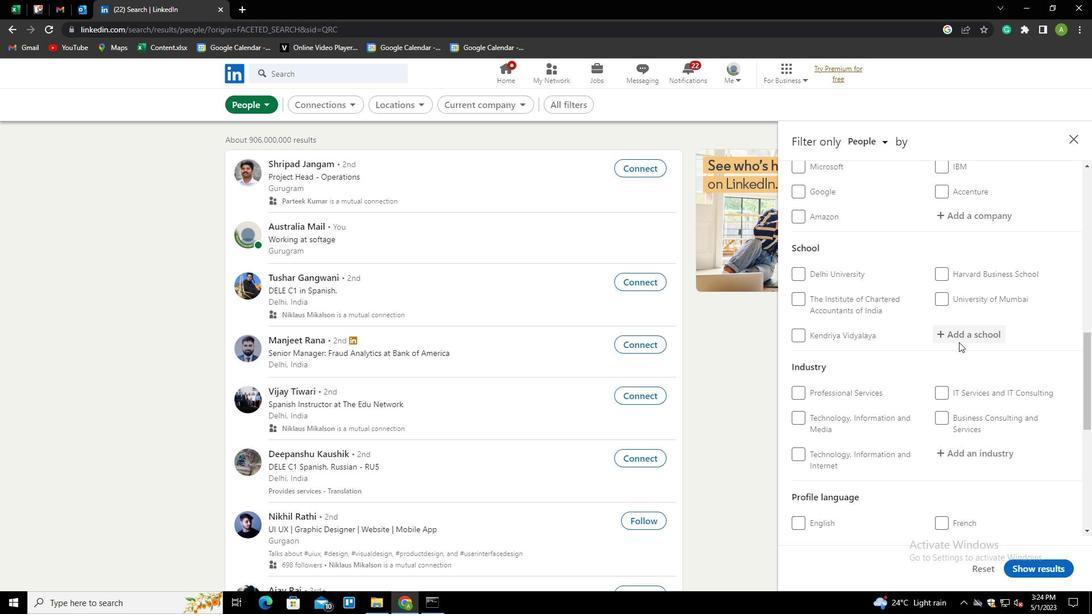 
Action: Key pressed <Key.shift>DR.<Key.space><Key.shift>MAHALI<Key.down><Key.enter>
Screenshot: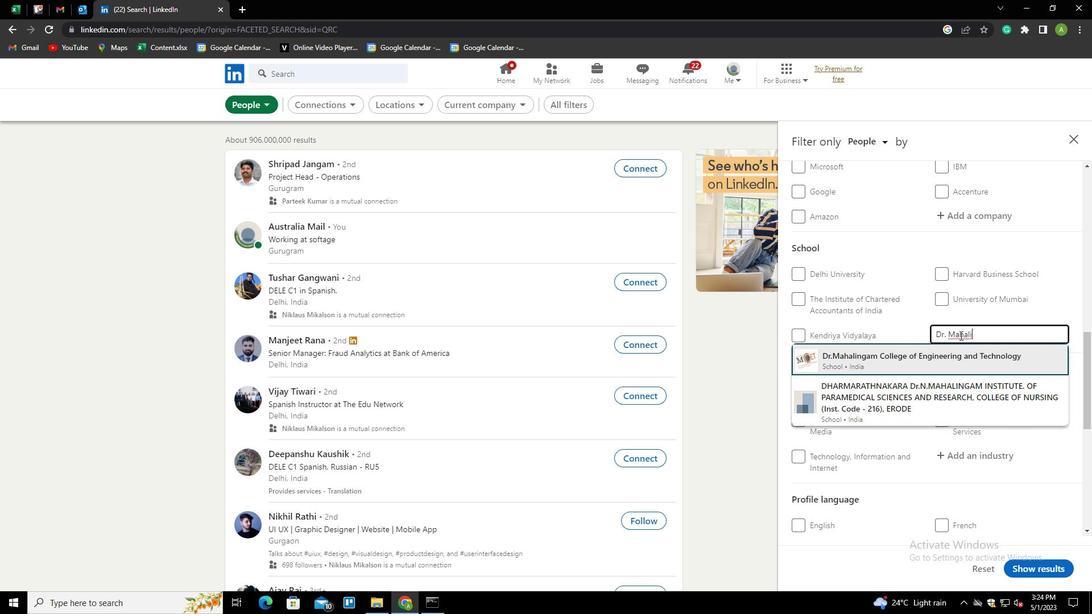 
Action: Mouse scrolled (960, 335) with delta (0, 0)
Screenshot: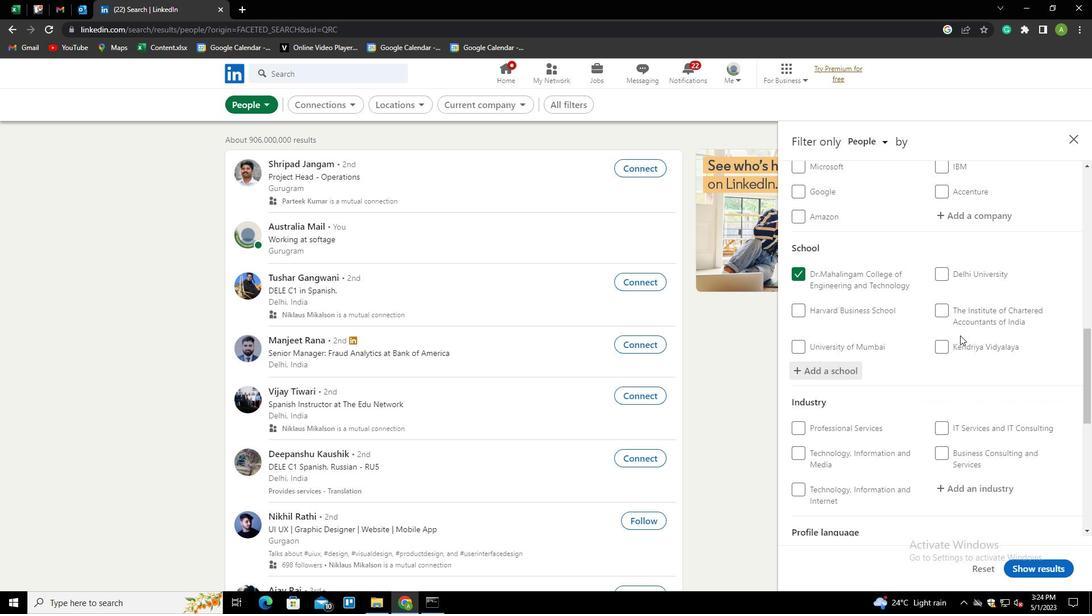 
Action: Mouse scrolled (960, 335) with delta (0, 0)
Screenshot: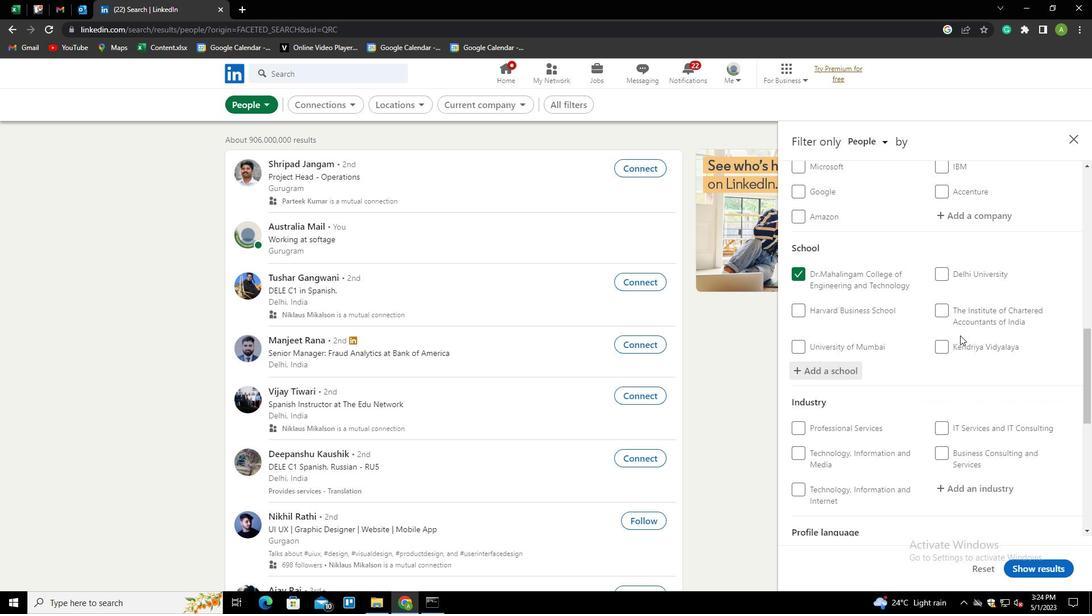 
Action: Mouse scrolled (960, 335) with delta (0, 0)
Screenshot: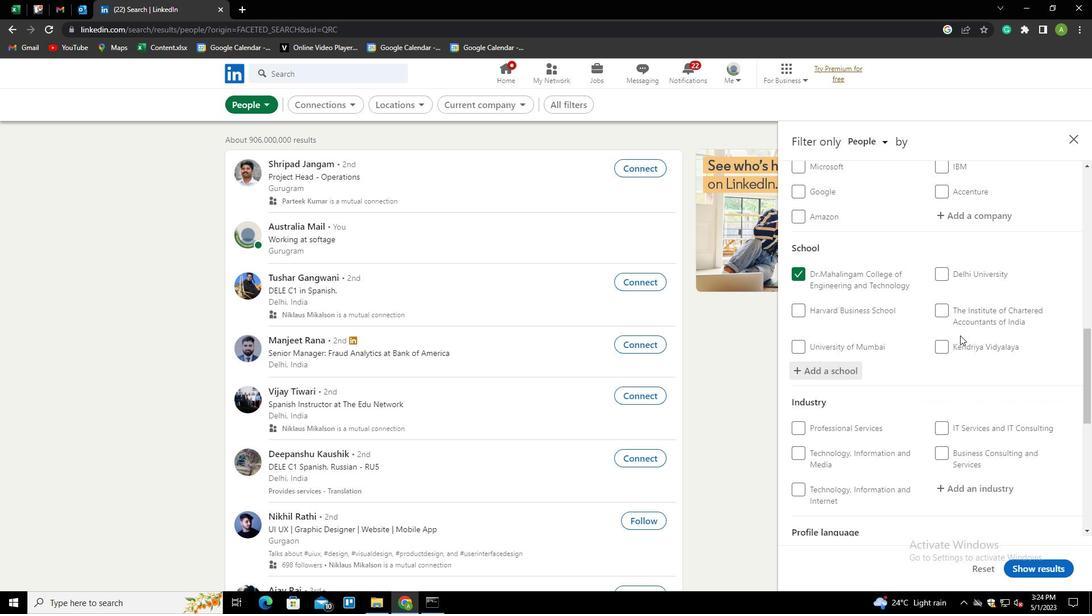 
Action: Mouse moved to (964, 314)
Screenshot: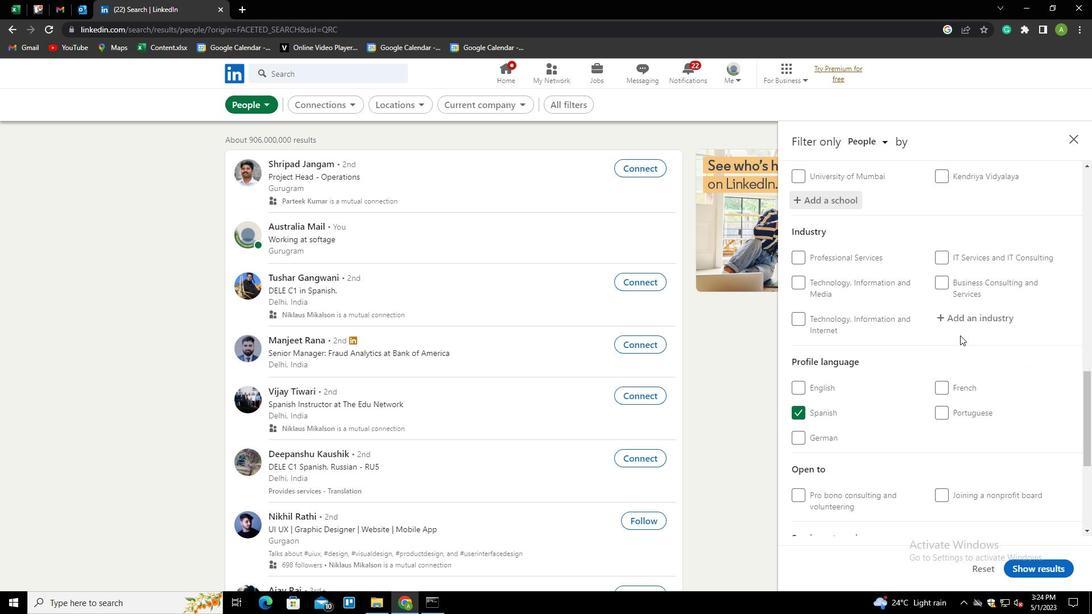 
Action: Mouse pressed left at (964, 314)
Screenshot: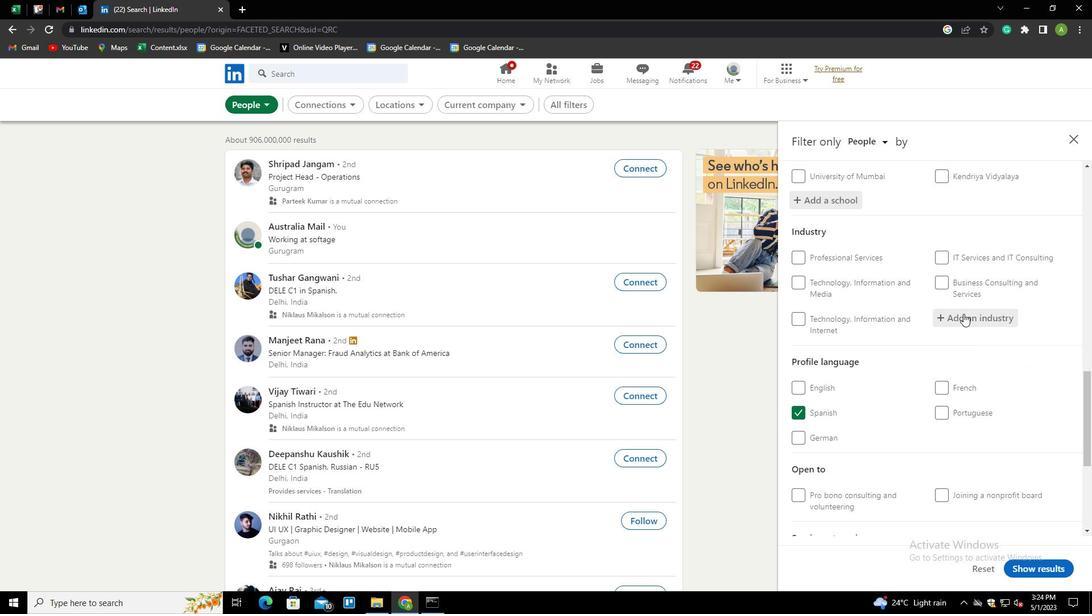 
Action: Key pressed <Key.shift>THINK<Key.space>TA<Key.down><Key.enter>
Screenshot: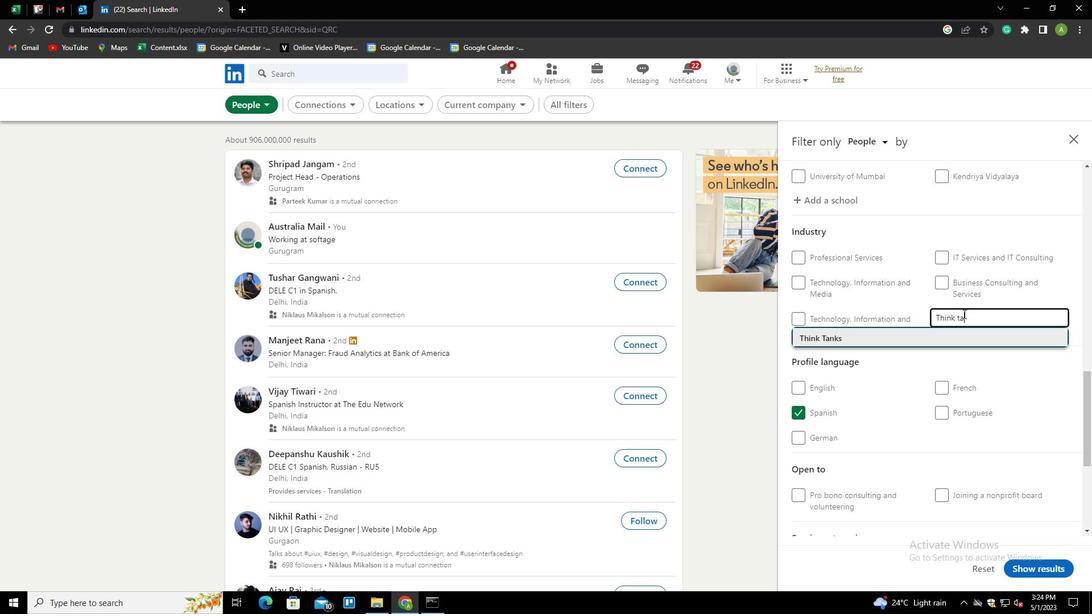 
Action: Mouse scrolled (964, 313) with delta (0, 0)
Screenshot: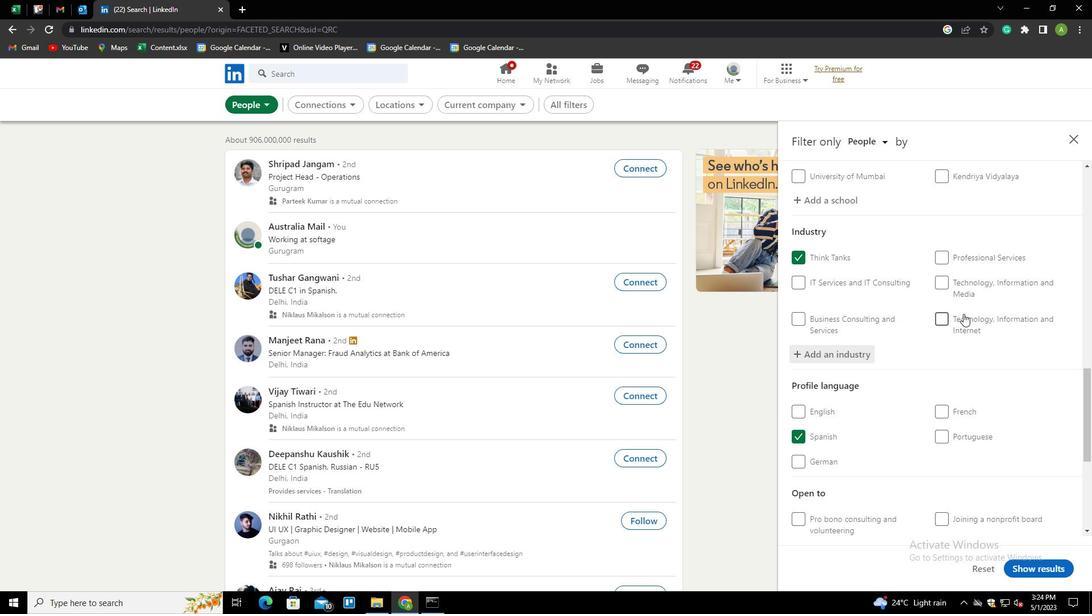 
Action: Mouse scrolled (964, 313) with delta (0, 0)
Screenshot: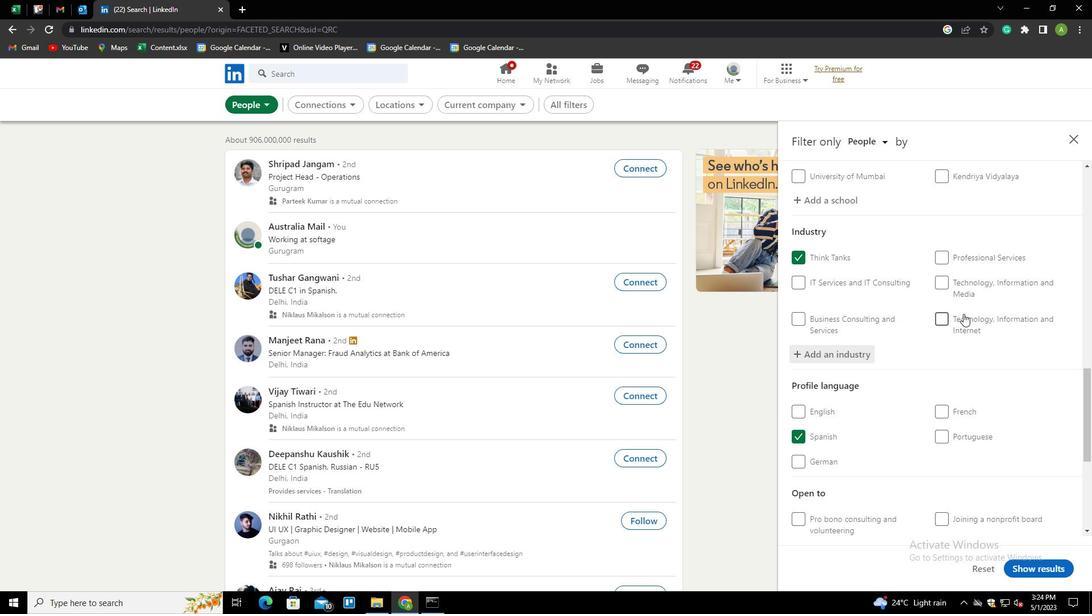 
Action: Mouse scrolled (964, 313) with delta (0, 0)
Screenshot: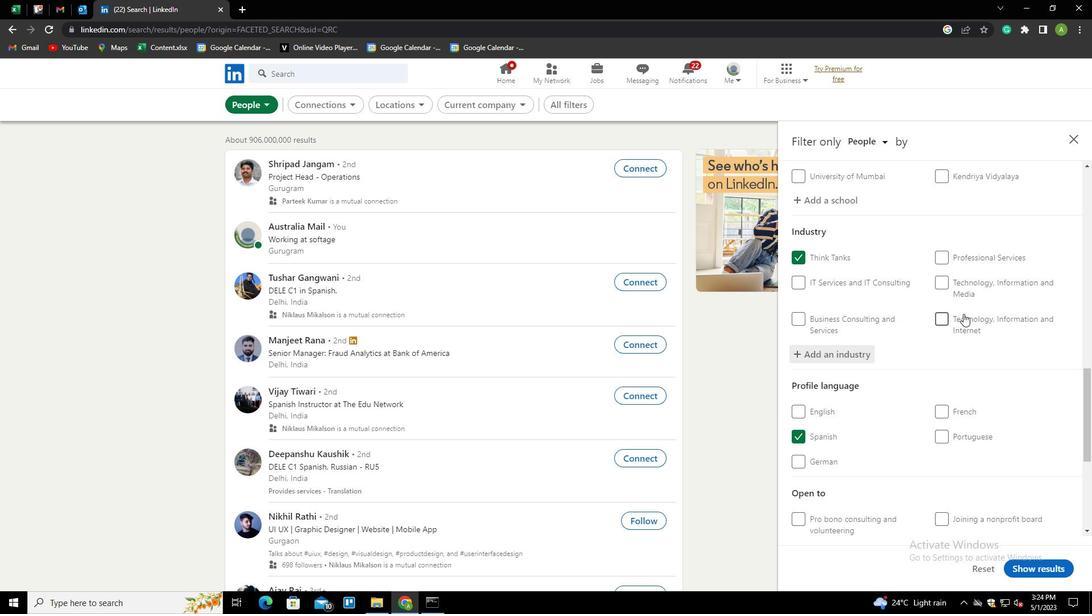 
Action: Mouse scrolled (964, 313) with delta (0, 0)
Screenshot: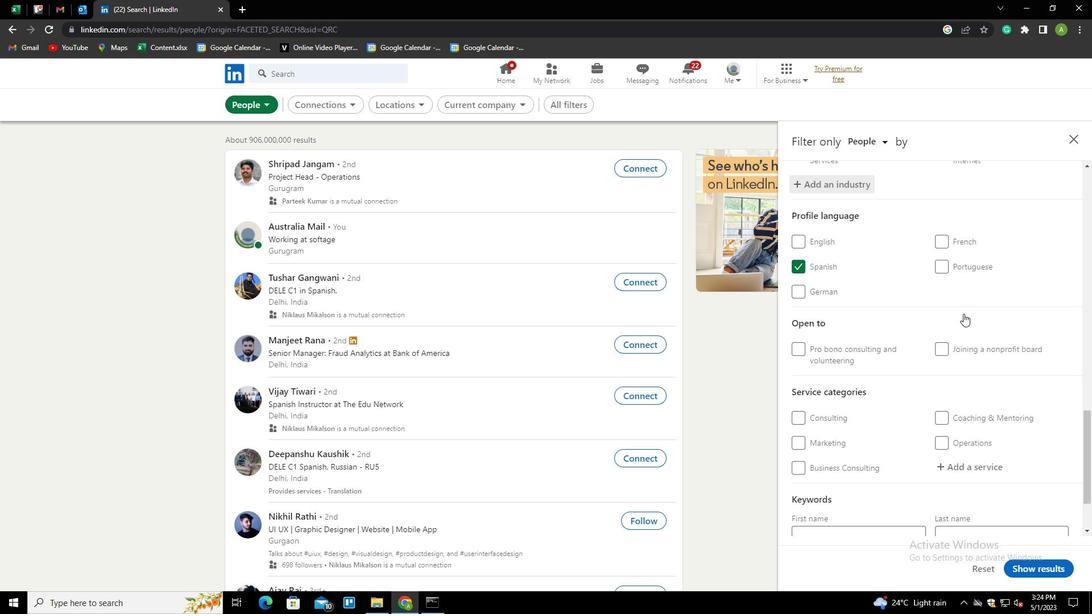 
Action: Mouse scrolled (964, 313) with delta (0, 0)
Screenshot: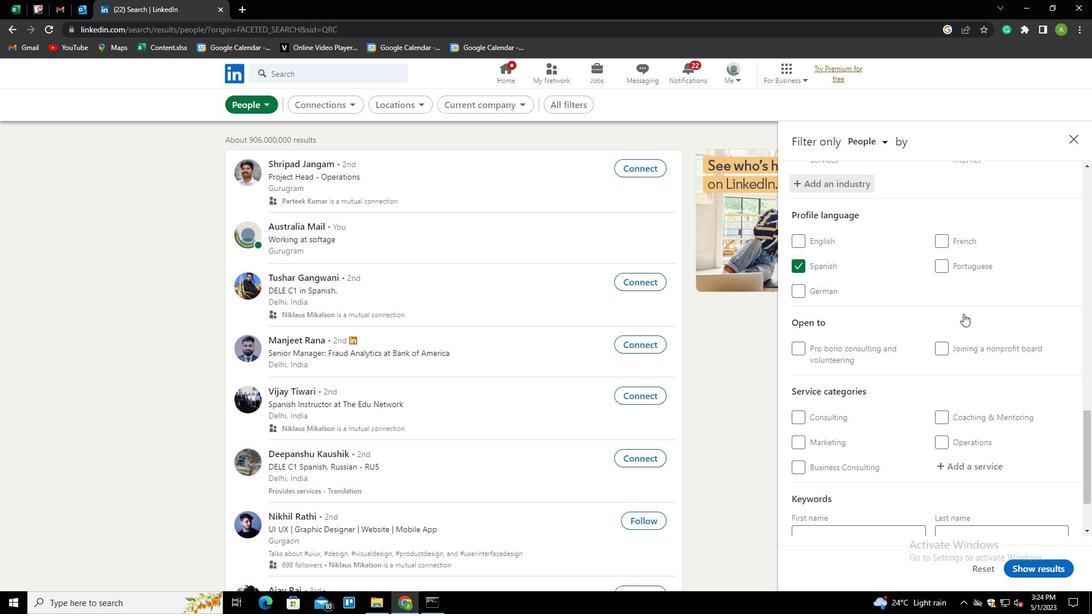 
Action: Mouse moved to (950, 380)
Screenshot: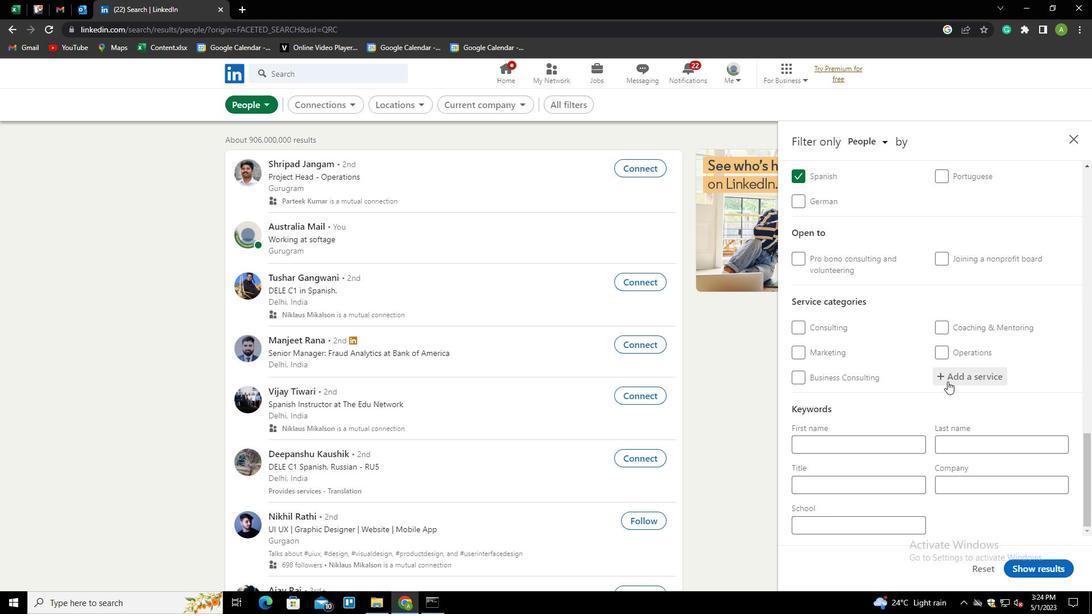
Action: Mouse pressed left at (950, 380)
Screenshot: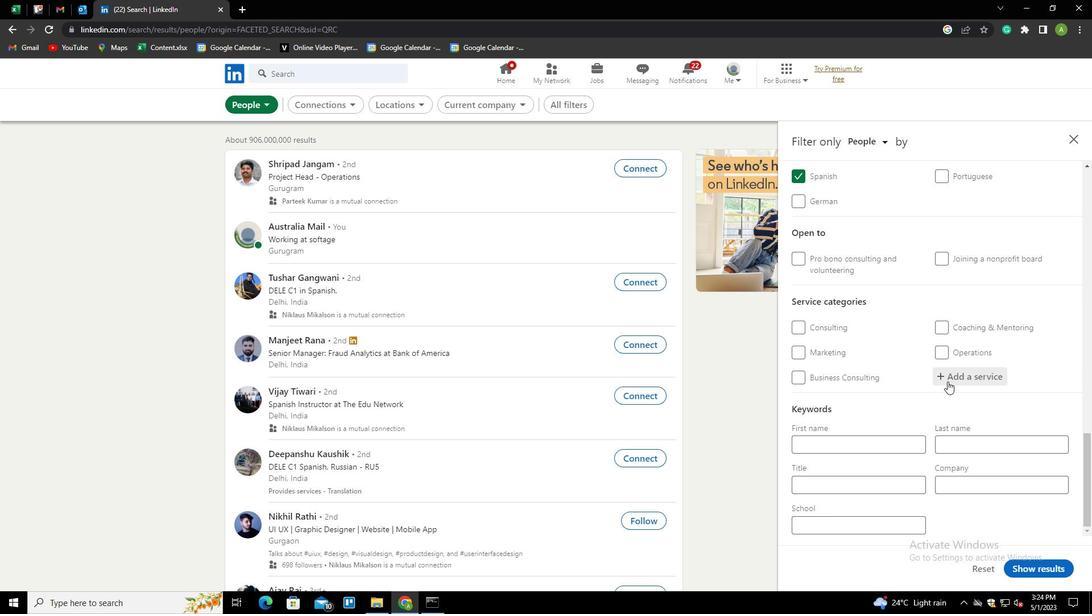 
Action: Mouse moved to (959, 372)
Screenshot: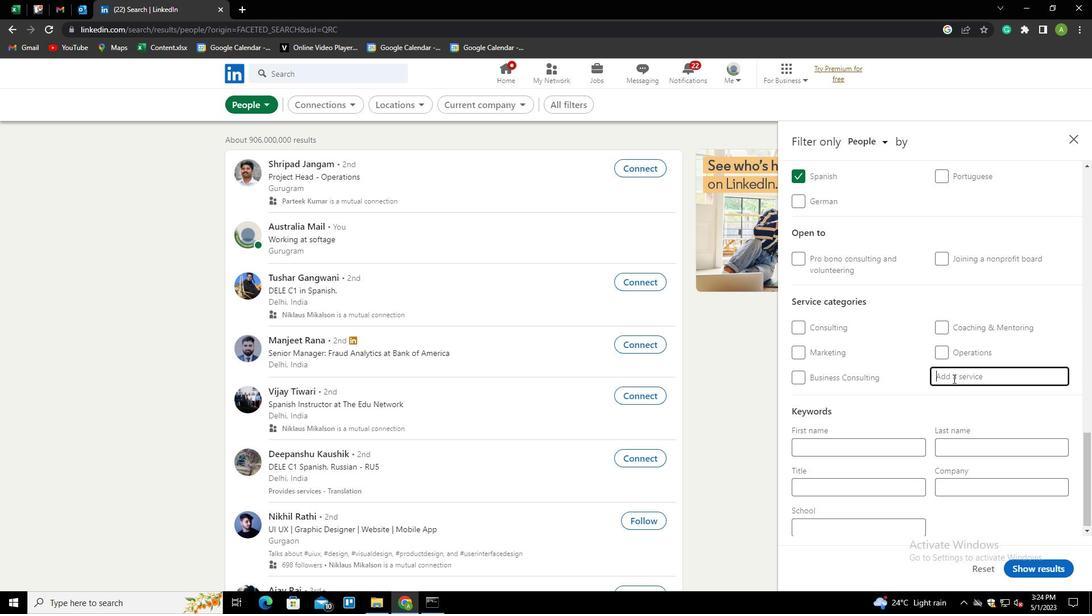 
Action: Mouse pressed left at (959, 372)
Screenshot: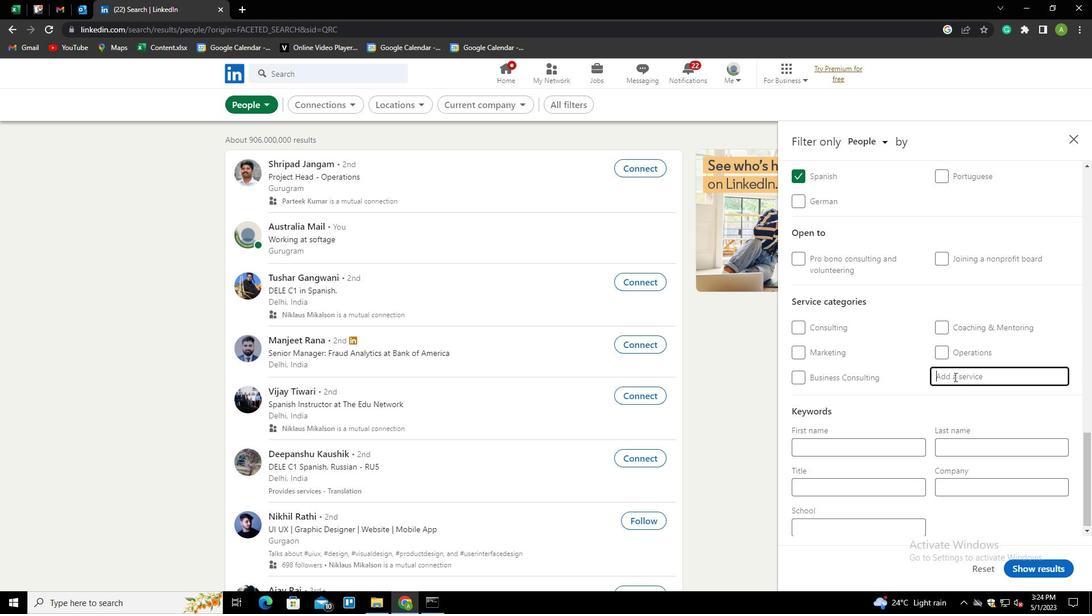 
Action: Mouse moved to (959, 372)
Screenshot: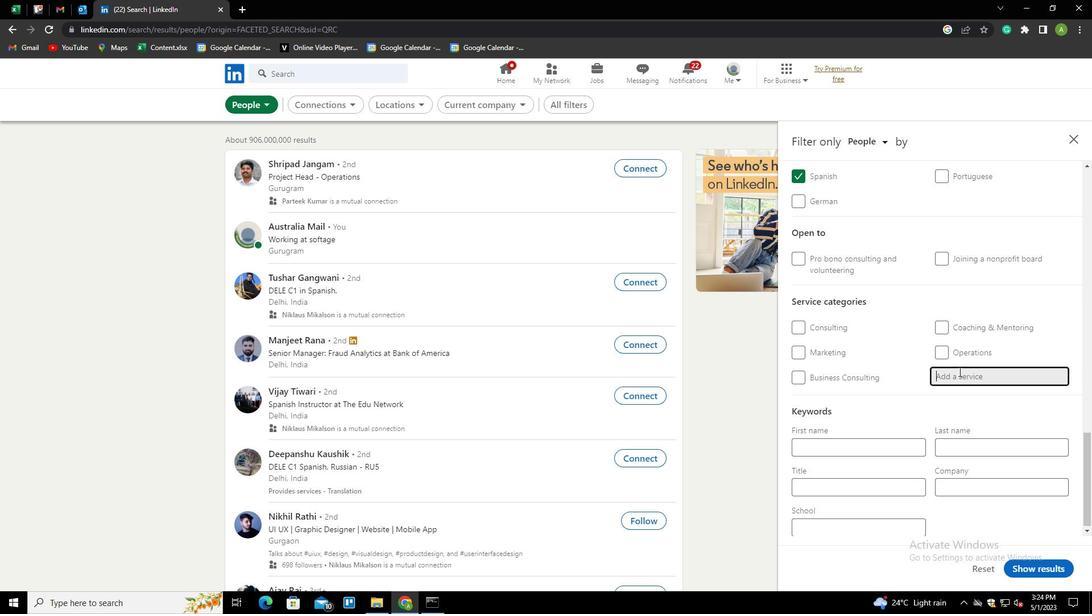 
Action: Key pressed <Key.shift>COMMERCI<Key.down><Key.enter>
Screenshot: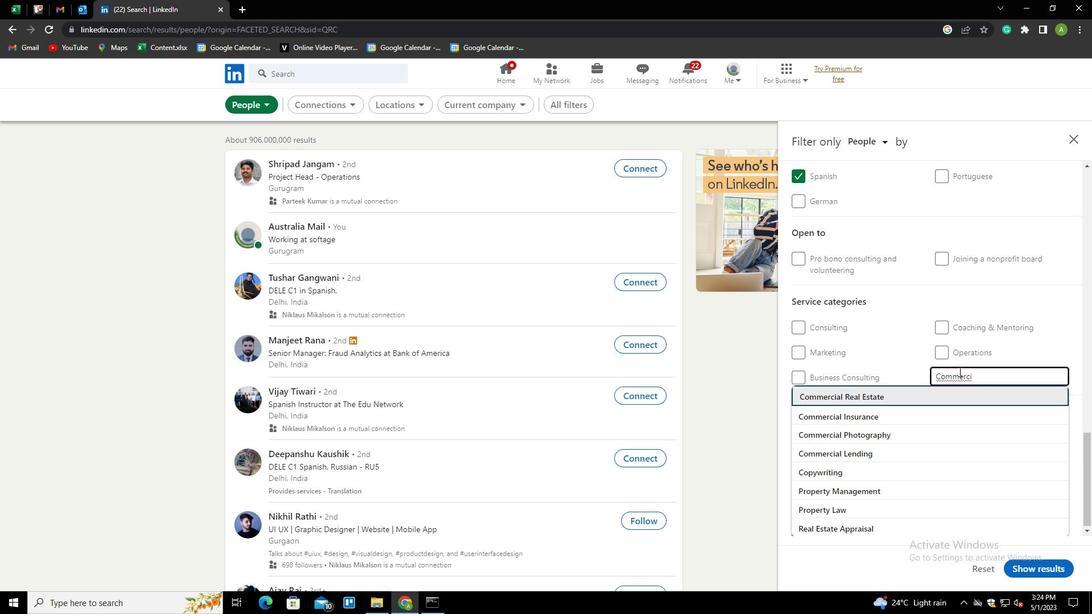 
Action: Mouse scrolled (959, 371) with delta (0, 0)
Screenshot: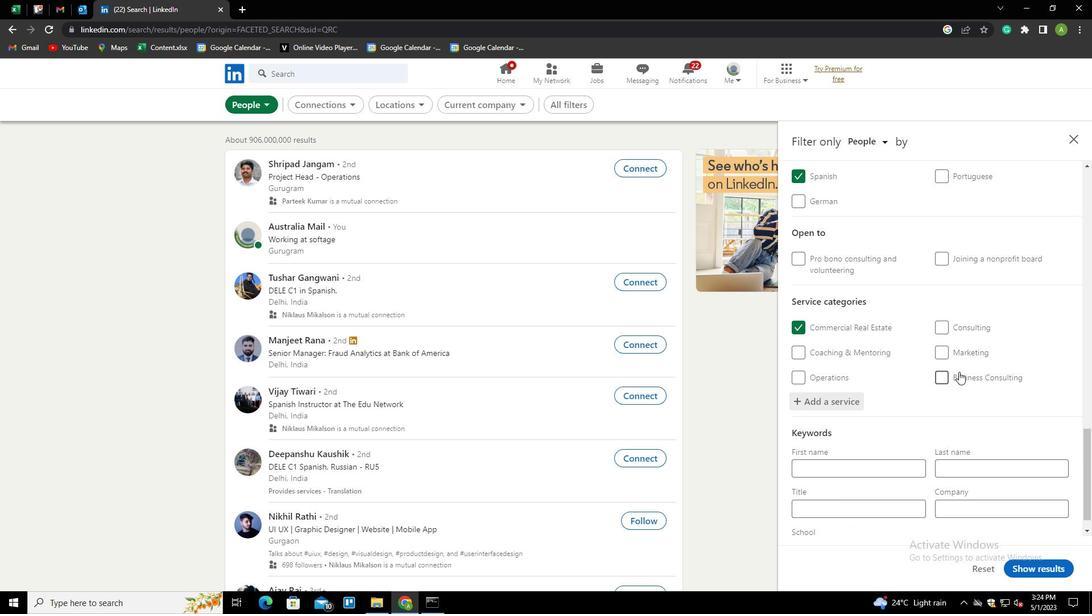 
Action: Mouse scrolled (959, 371) with delta (0, 0)
Screenshot: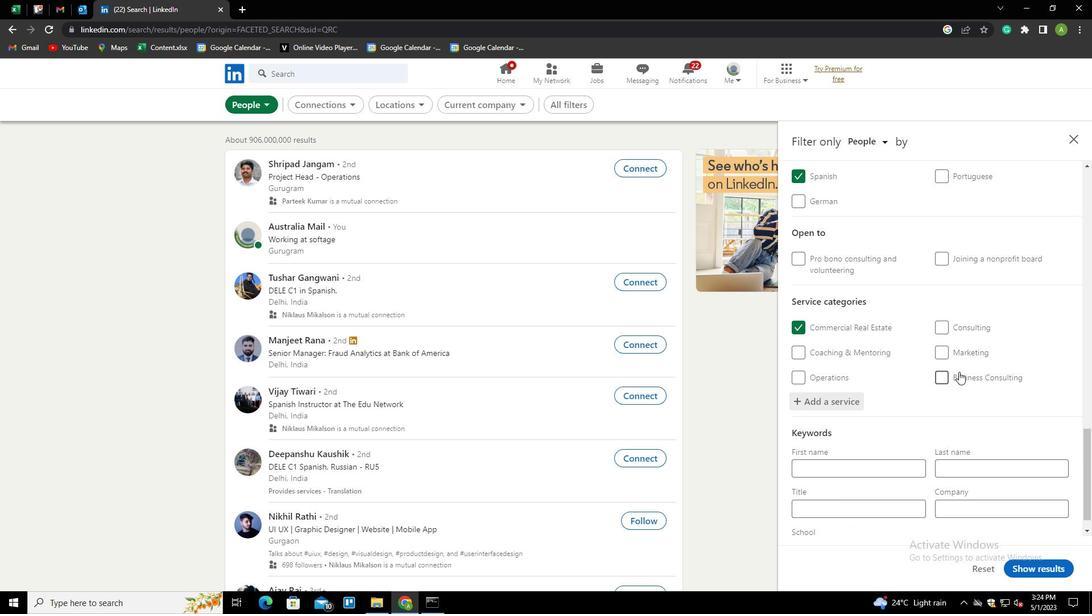 
Action: Mouse scrolled (959, 371) with delta (0, 0)
Screenshot: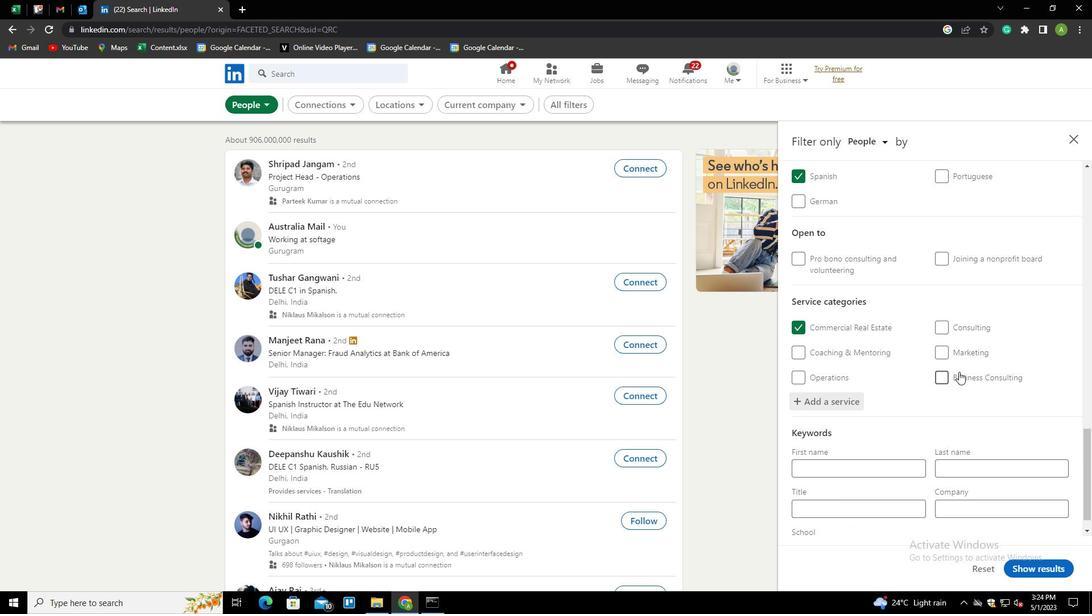 
Action: Mouse scrolled (959, 371) with delta (0, 0)
Screenshot: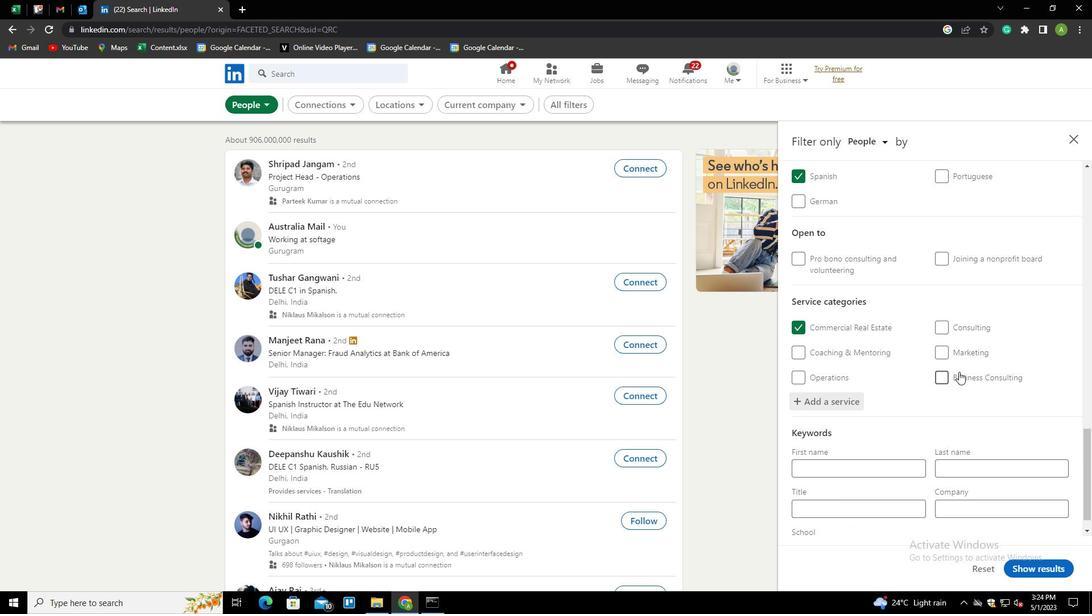 
Action: Mouse scrolled (959, 371) with delta (0, 0)
Screenshot: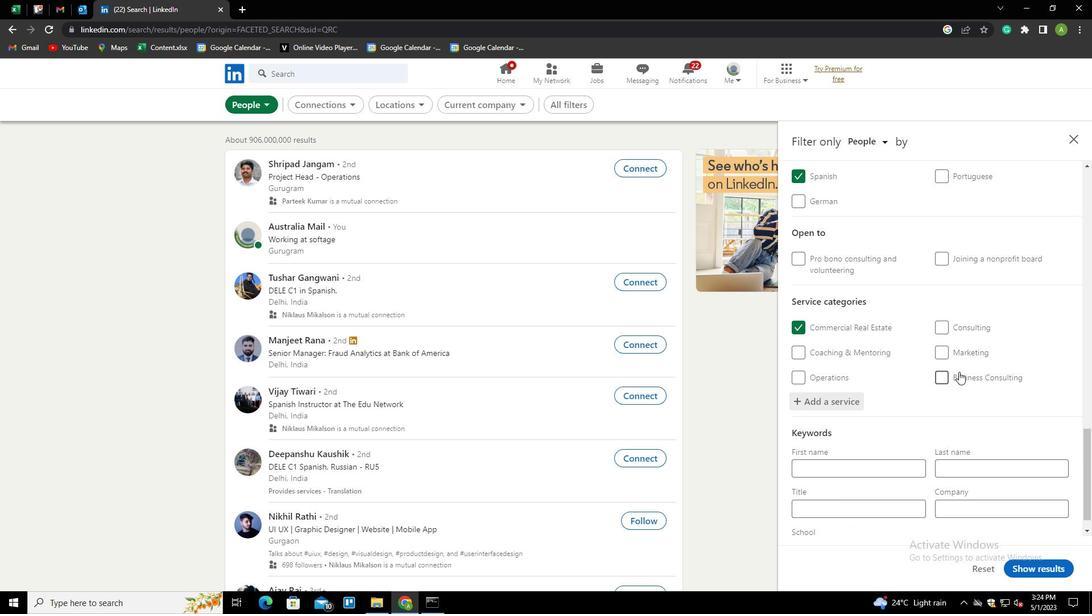 
Action: Mouse scrolled (959, 371) with delta (0, 0)
Screenshot: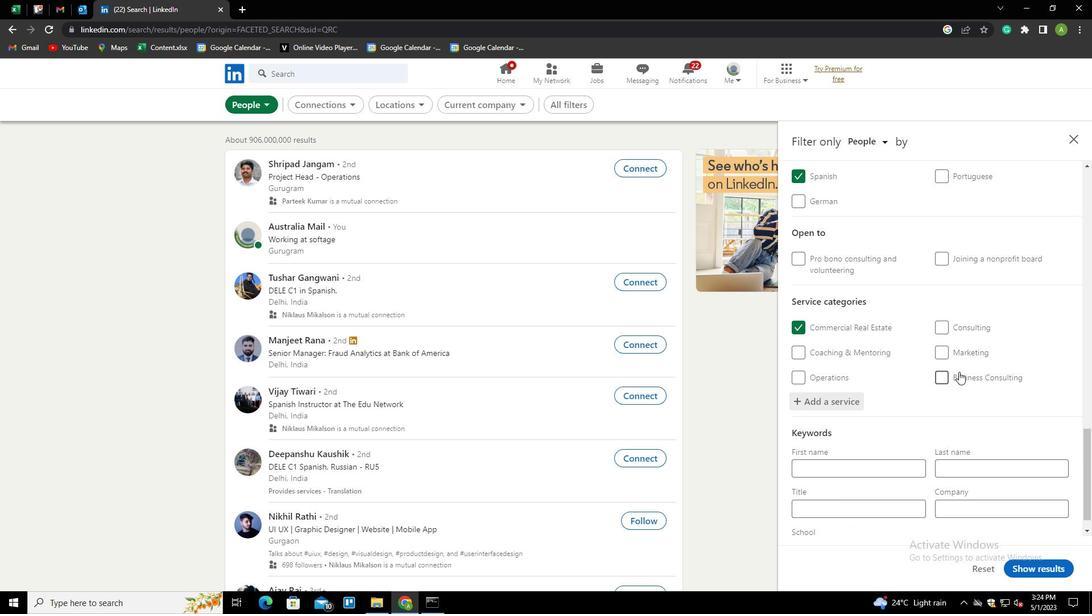 
Action: Mouse scrolled (959, 371) with delta (0, 0)
Screenshot: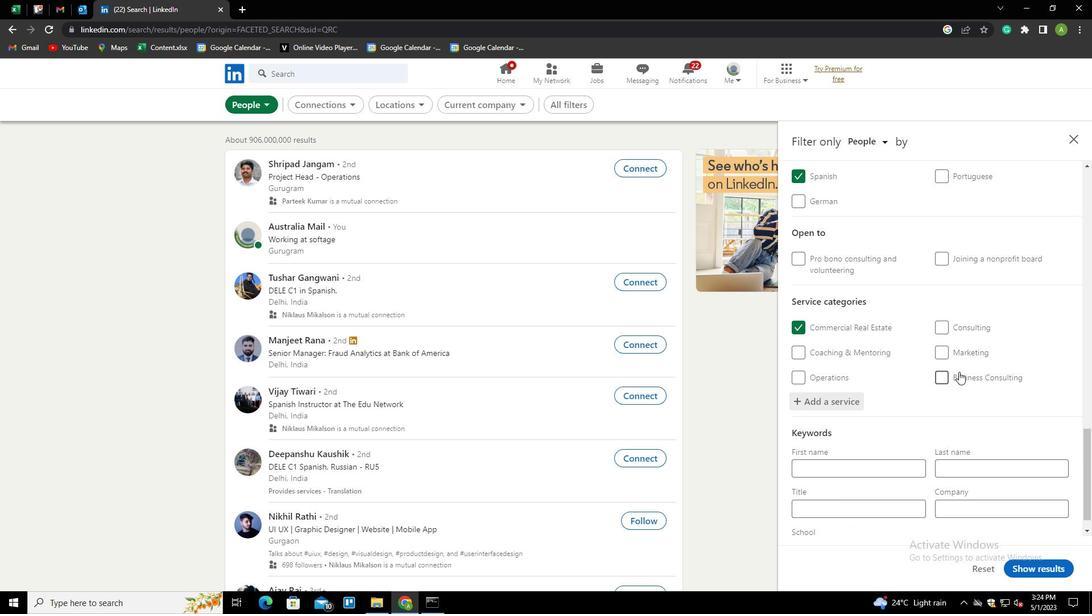 
Action: Mouse scrolled (959, 371) with delta (0, 0)
Screenshot: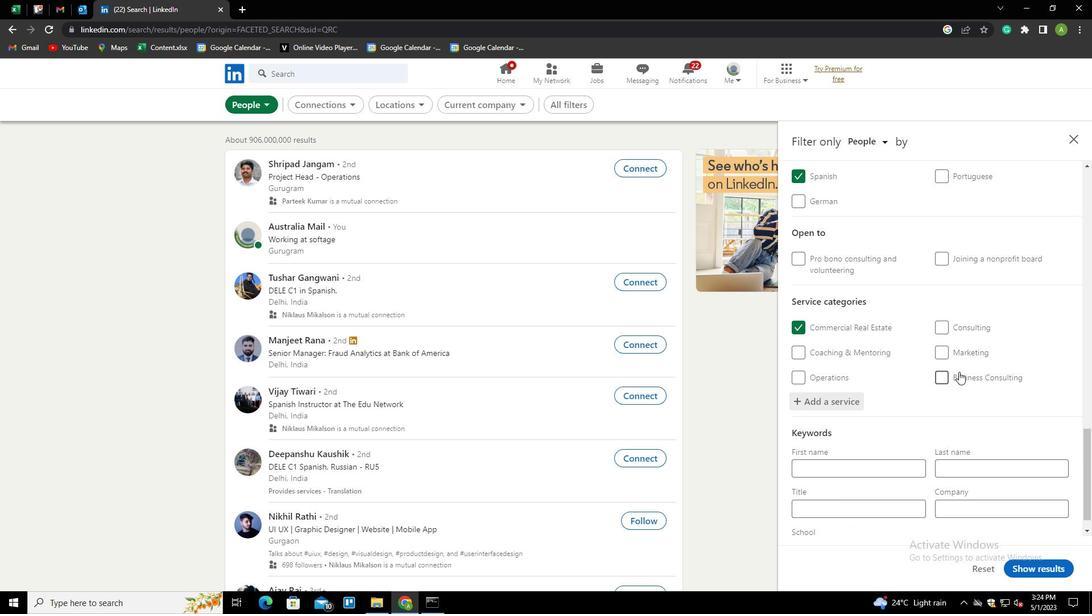 
Action: Mouse moved to (862, 490)
Screenshot: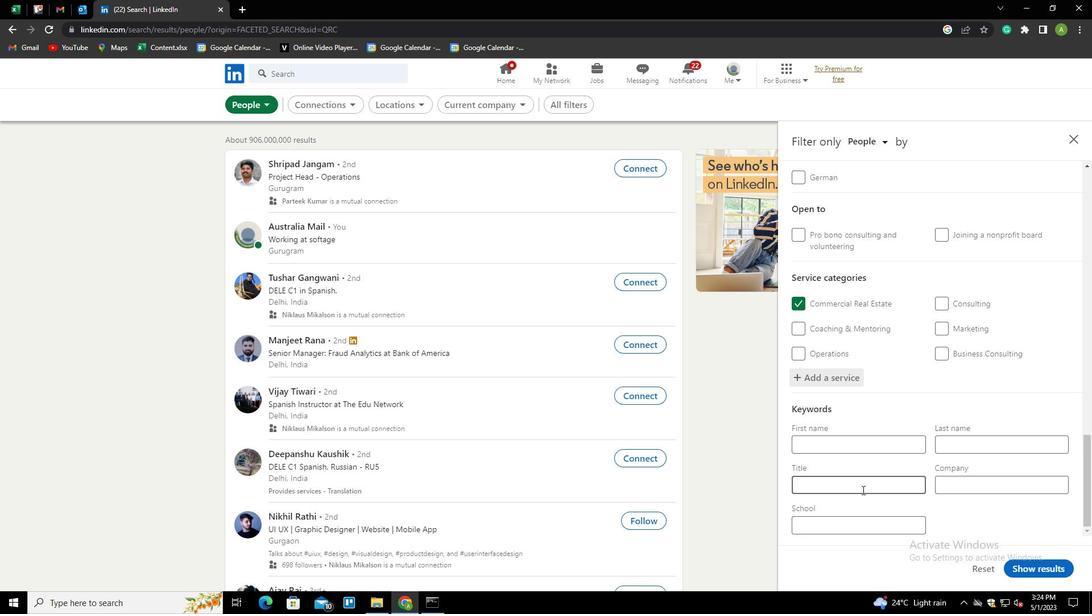 
Action: Mouse pressed left at (862, 490)
Screenshot: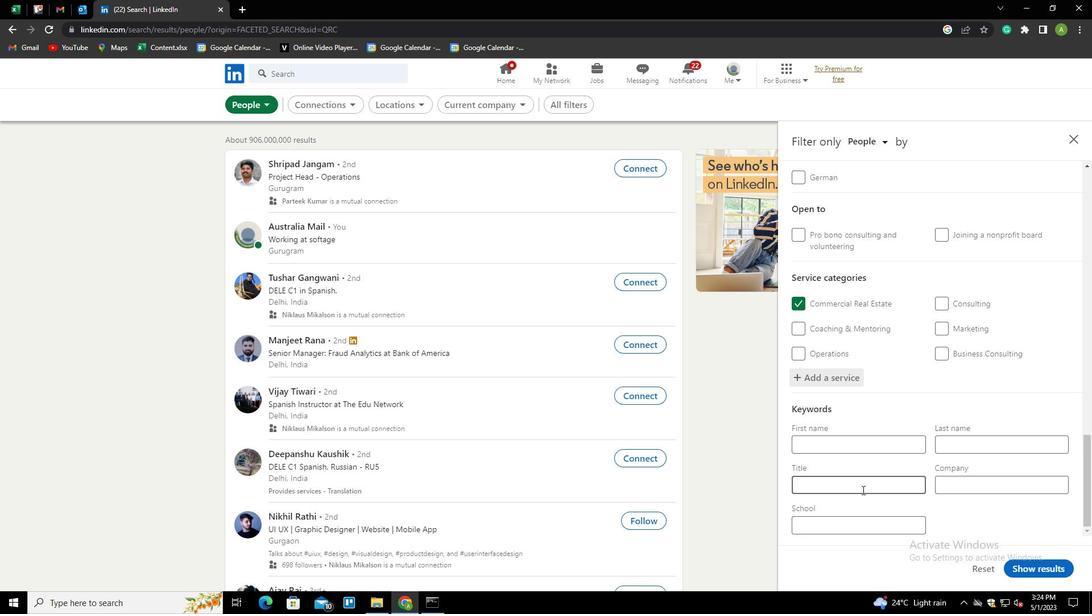 
Action: Key pressed <Key.shift>DI
Screenshot: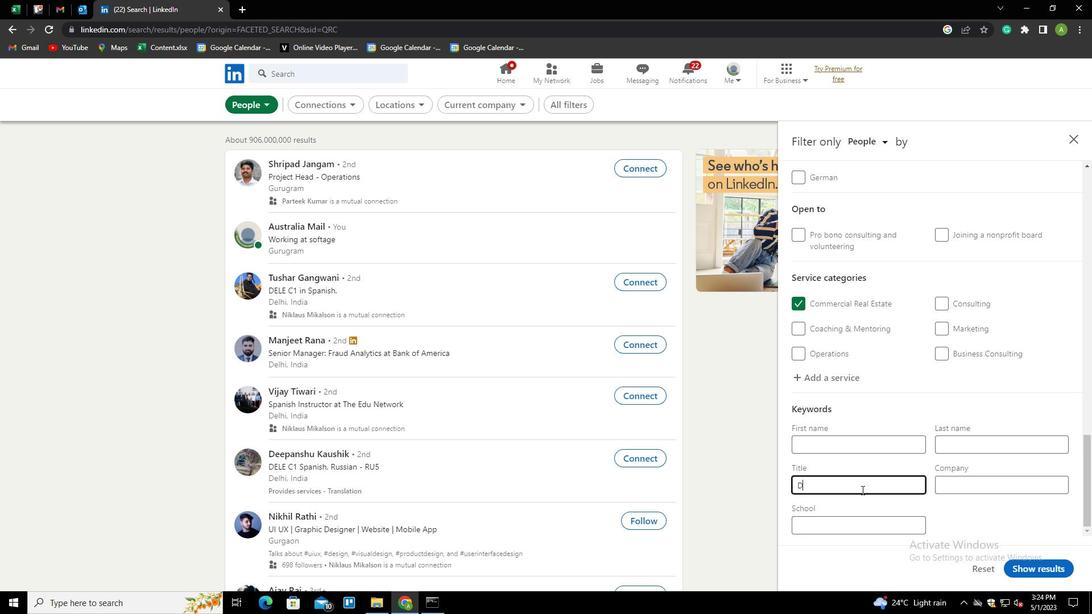 
Action: Mouse moved to (862, 490)
Screenshot: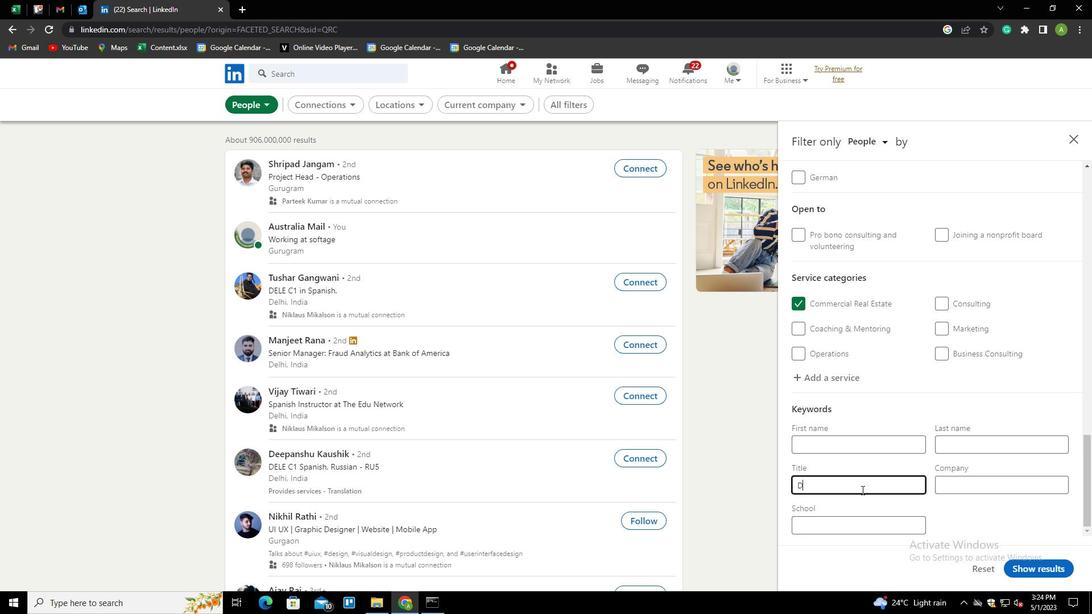 
Action: Key pressed RECTOR
Screenshot: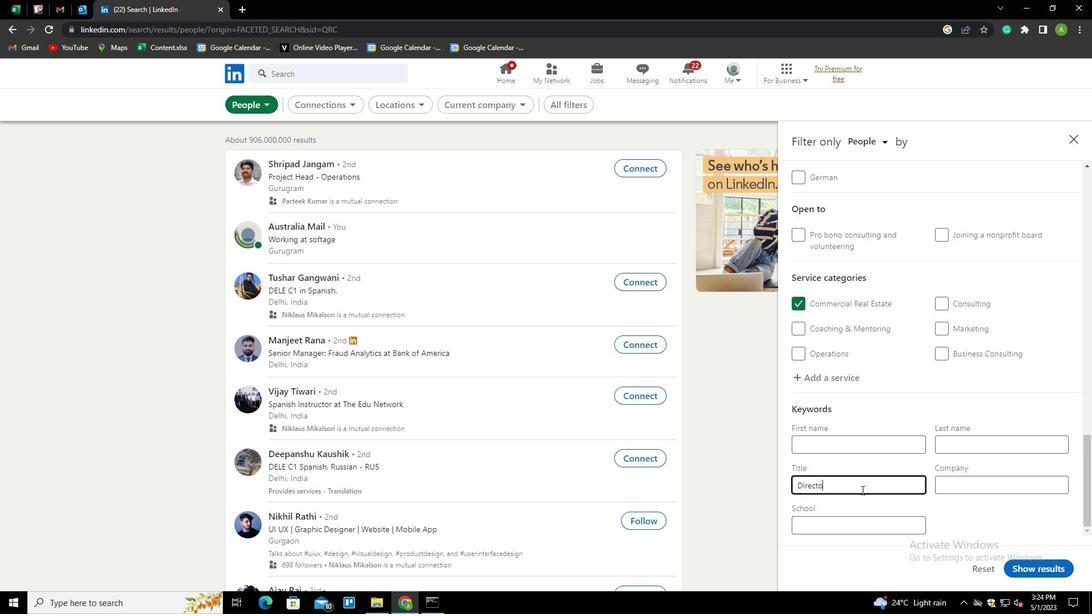 
Action: Mouse moved to (956, 513)
Screenshot: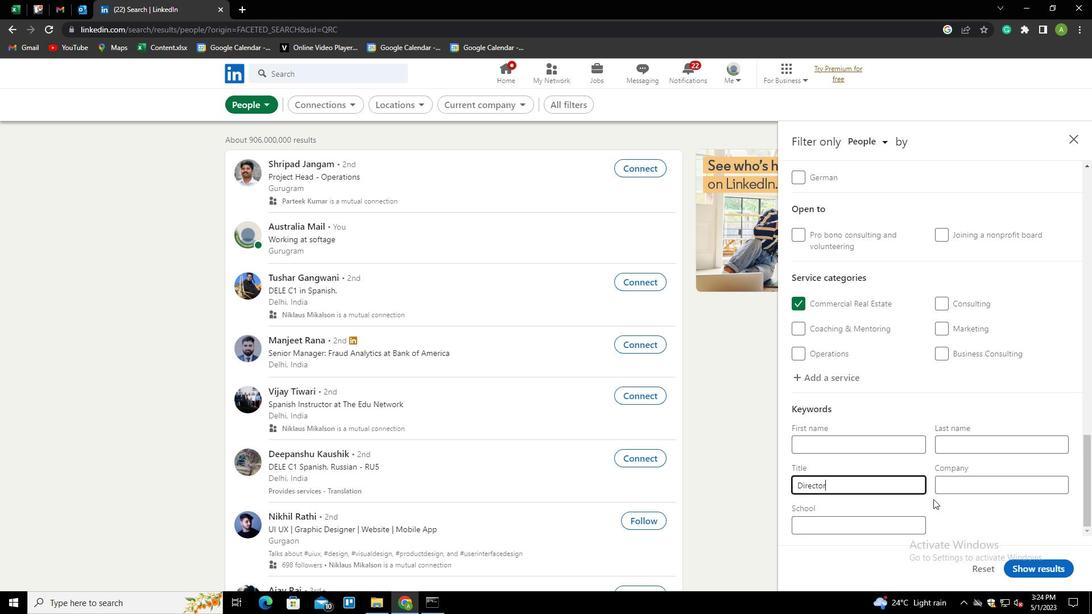 
Action: Mouse pressed left at (956, 513)
Screenshot: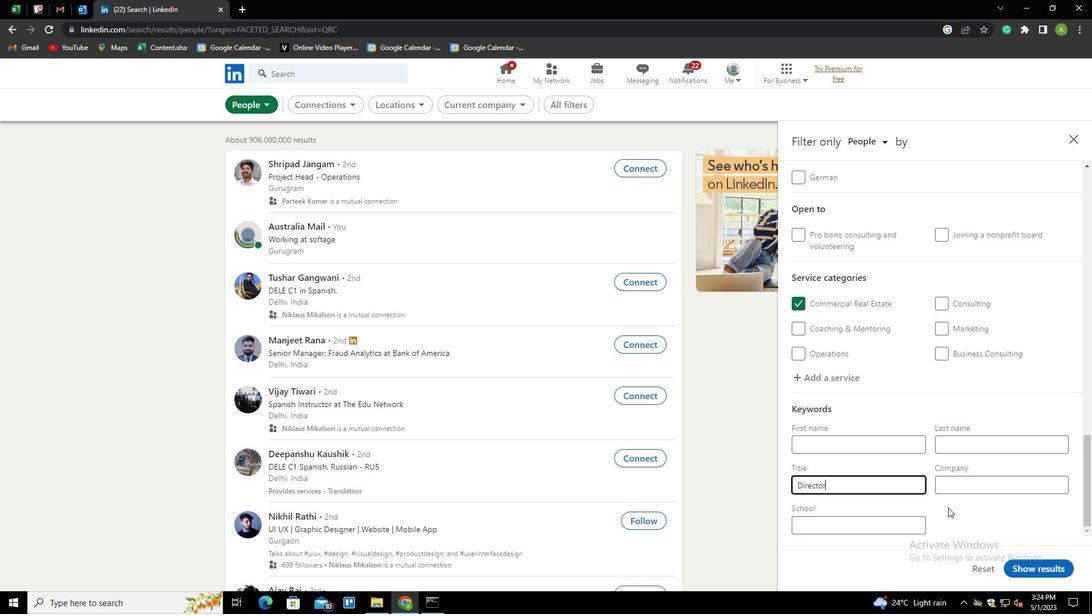 
Action: Mouse moved to (1027, 570)
Screenshot: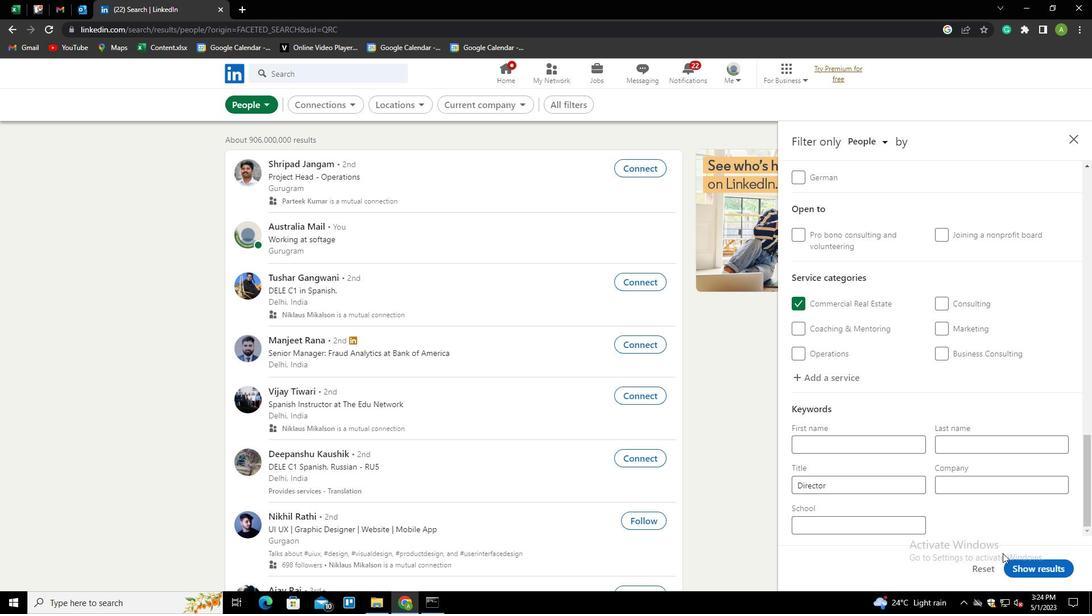 
Action: Mouse pressed left at (1027, 570)
Screenshot: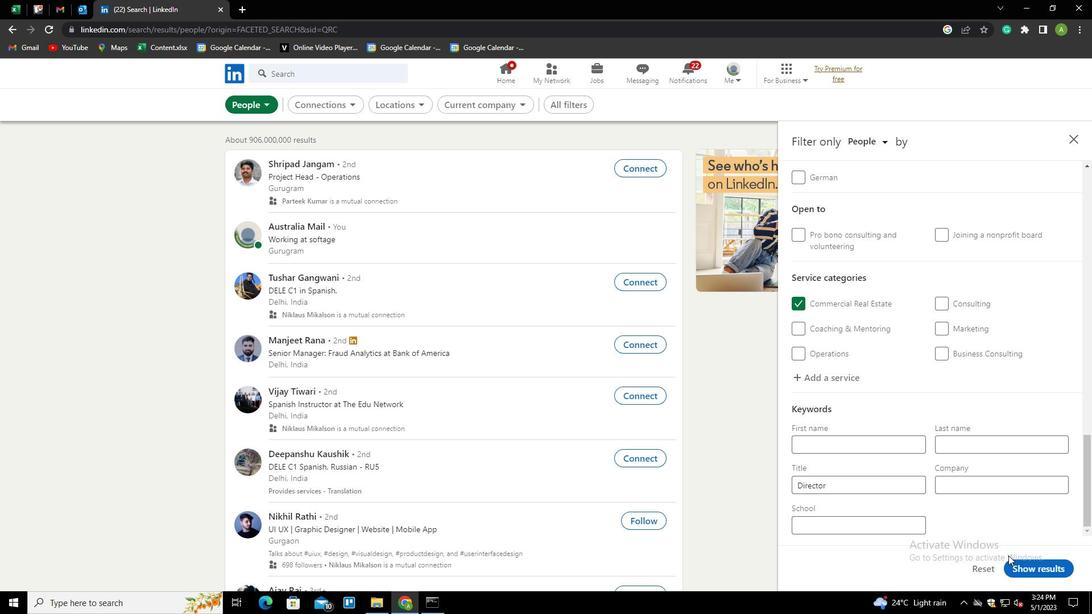 
